 Task: Create a due date automation trigger when advanced on, on the monday of the week before a card is due add fields with all custom fields completed at 11:00 AM.
Action: Mouse moved to (1232, 369)
Screenshot: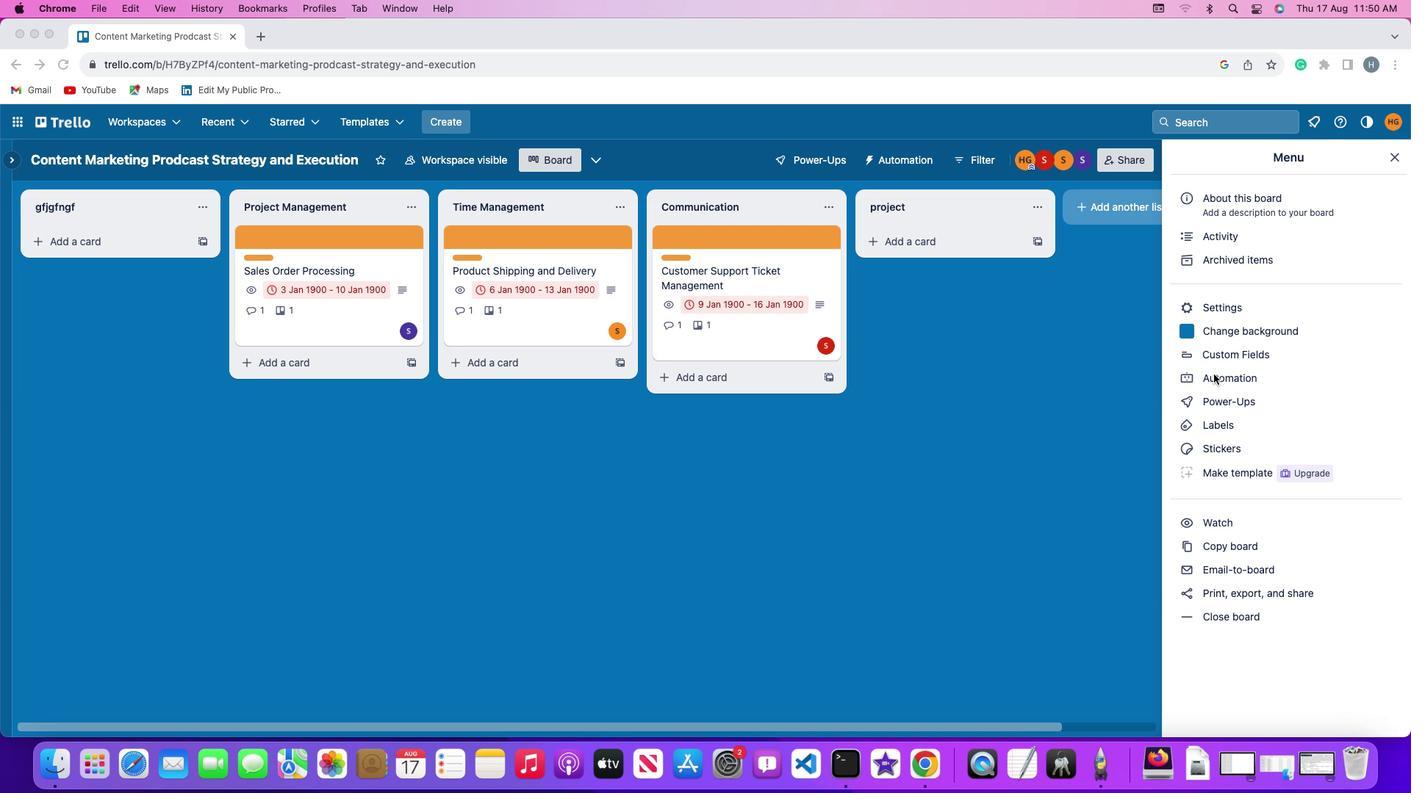 
Action: Mouse pressed left at (1232, 369)
Screenshot: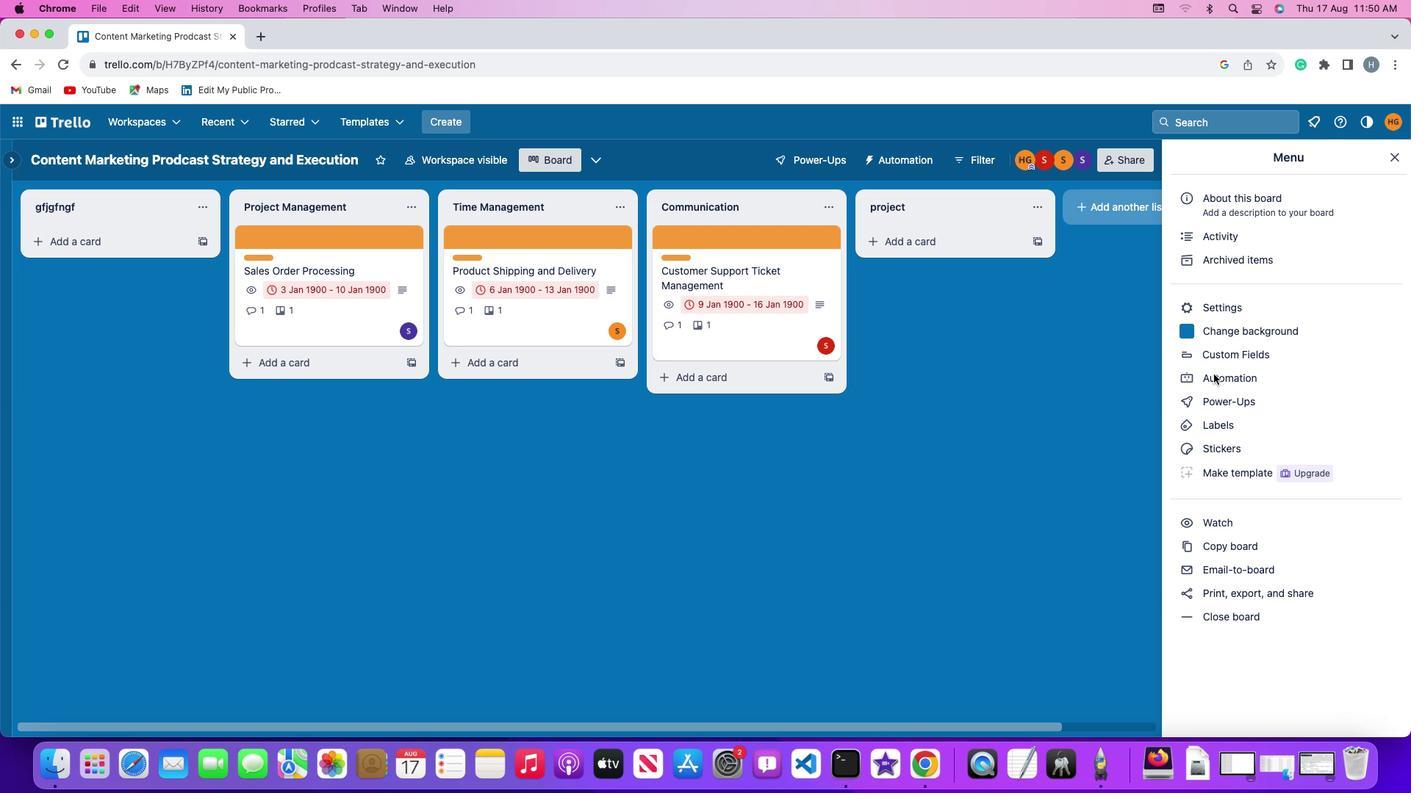 
Action: Mouse pressed left at (1232, 369)
Screenshot: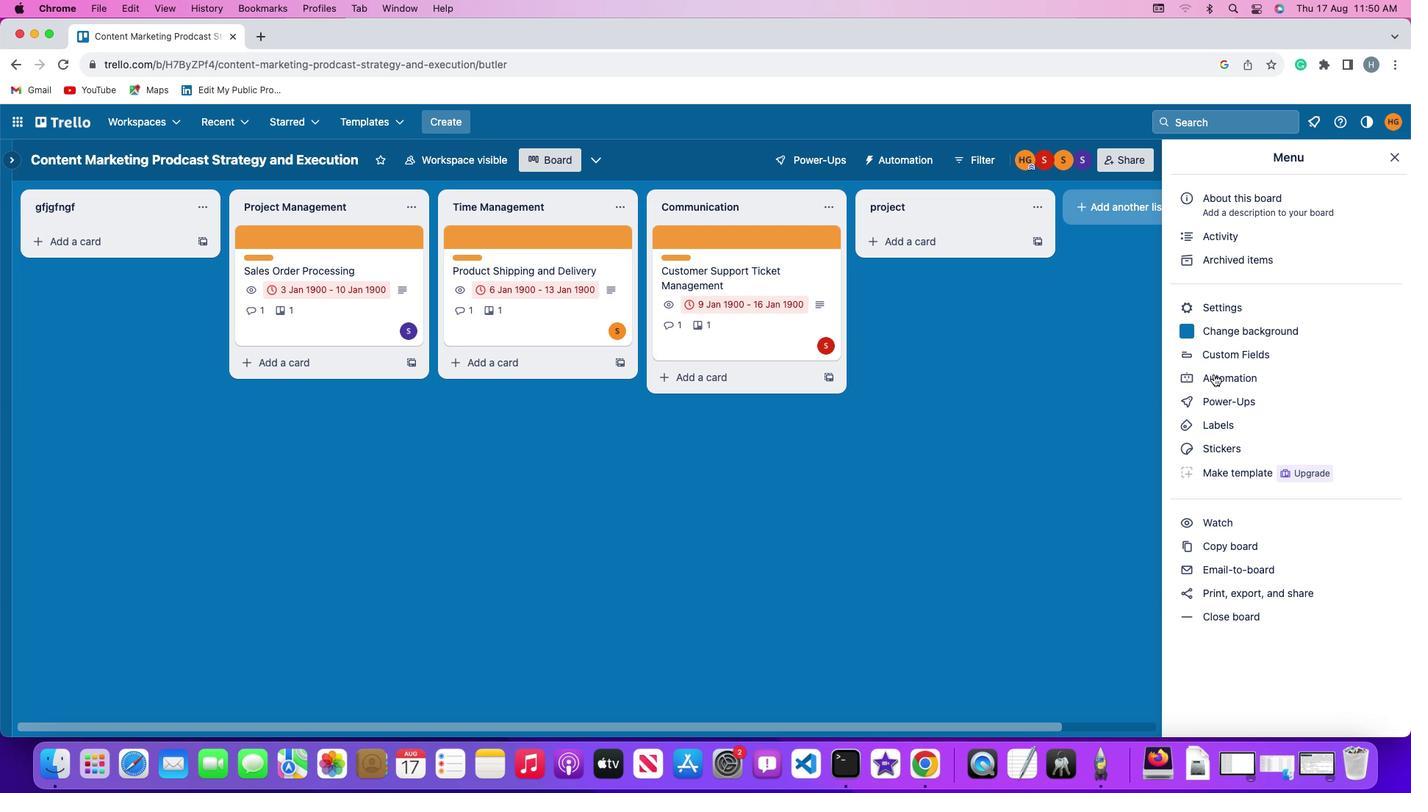 
Action: Mouse moved to (66, 344)
Screenshot: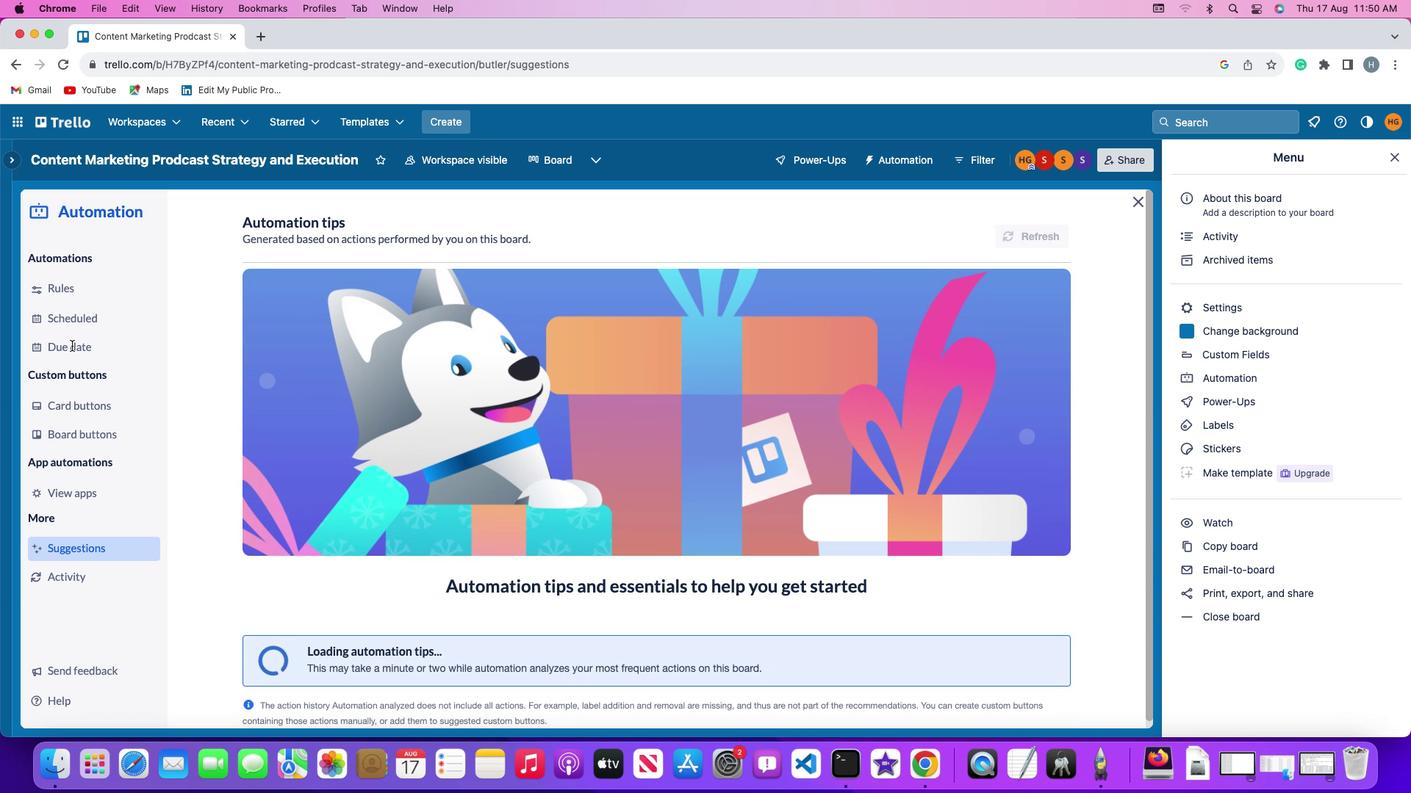 
Action: Mouse pressed left at (66, 344)
Screenshot: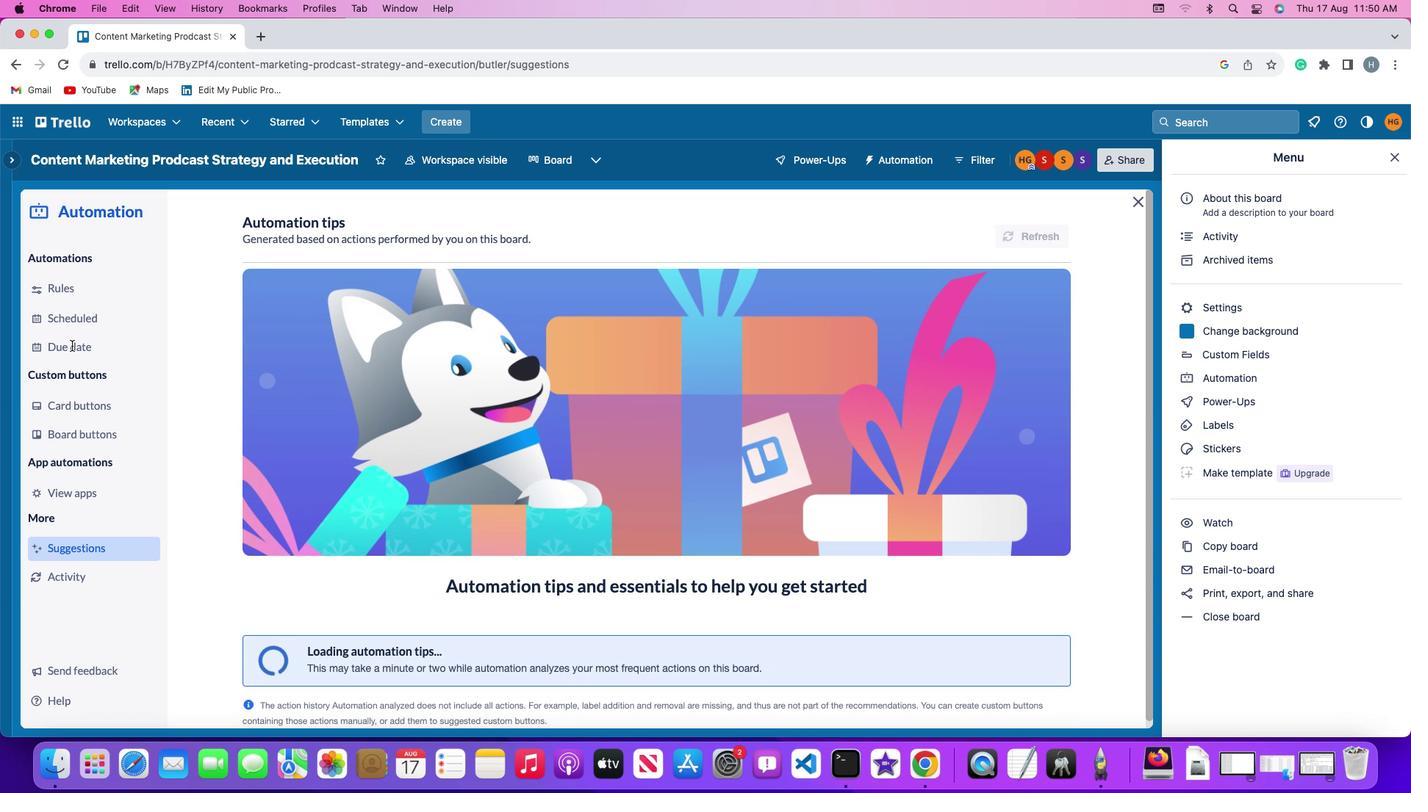 
Action: Mouse moved to (986, 238)
Screenshot: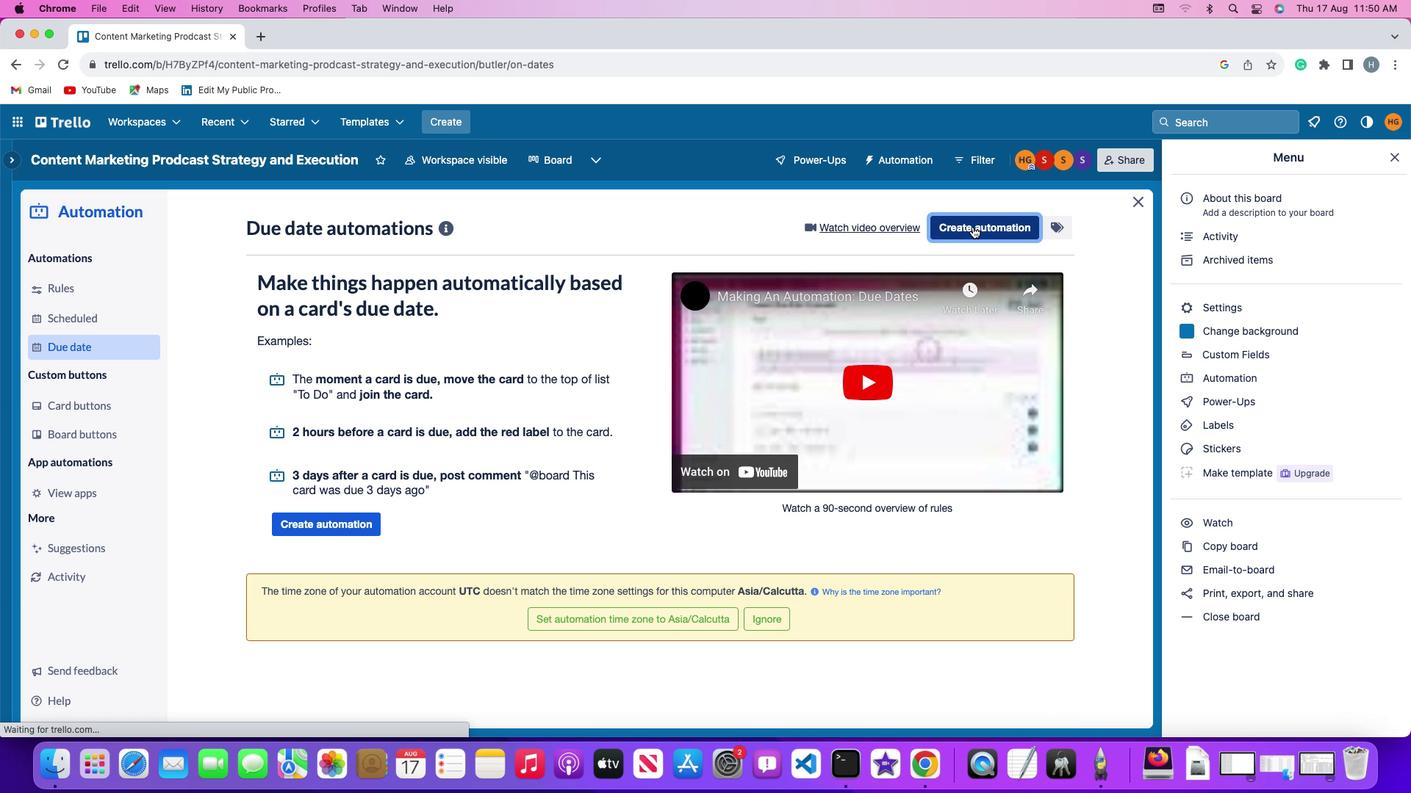 
Action: Mouse pressed left at (986, 238)
Screenshot: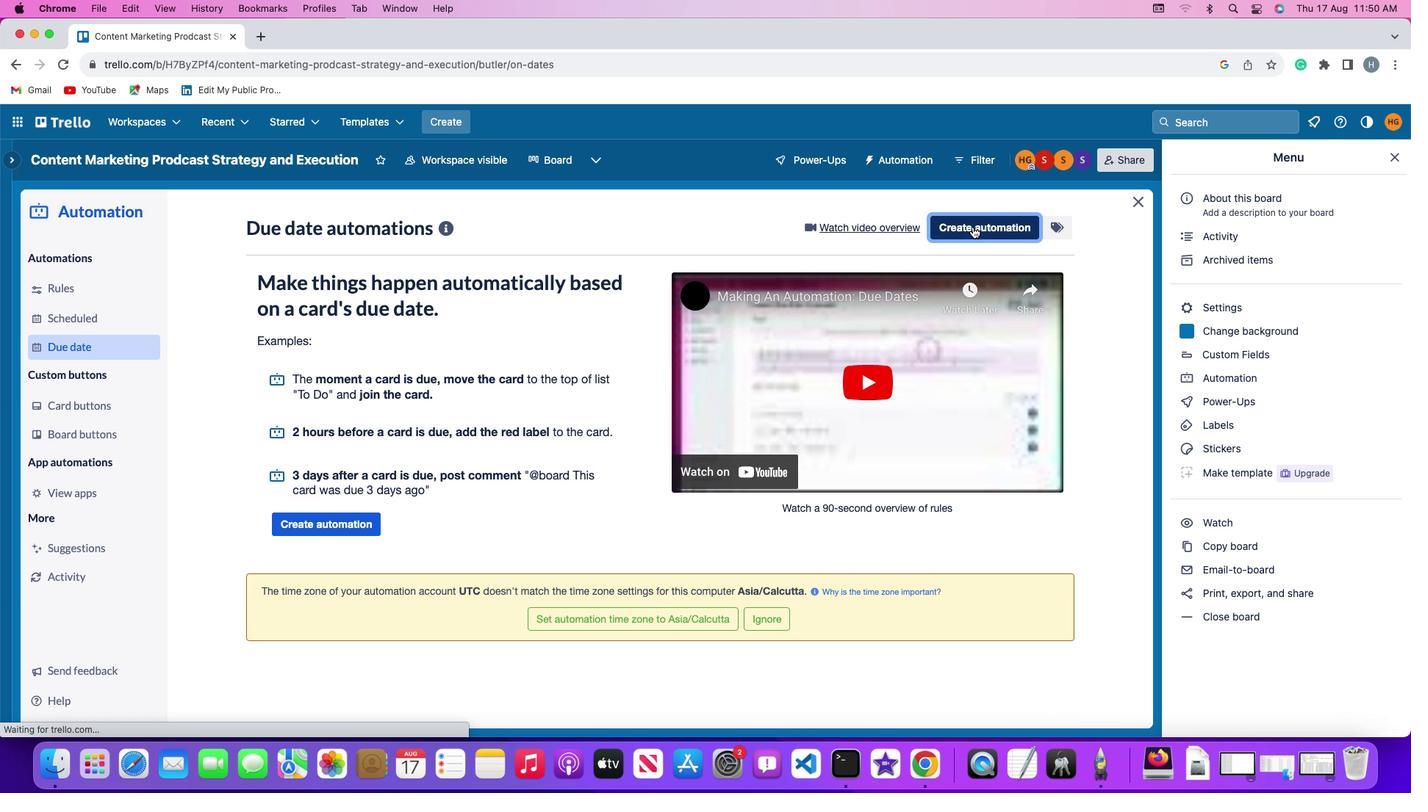
Action: Mouse moved to (273, 361)
Screenshot: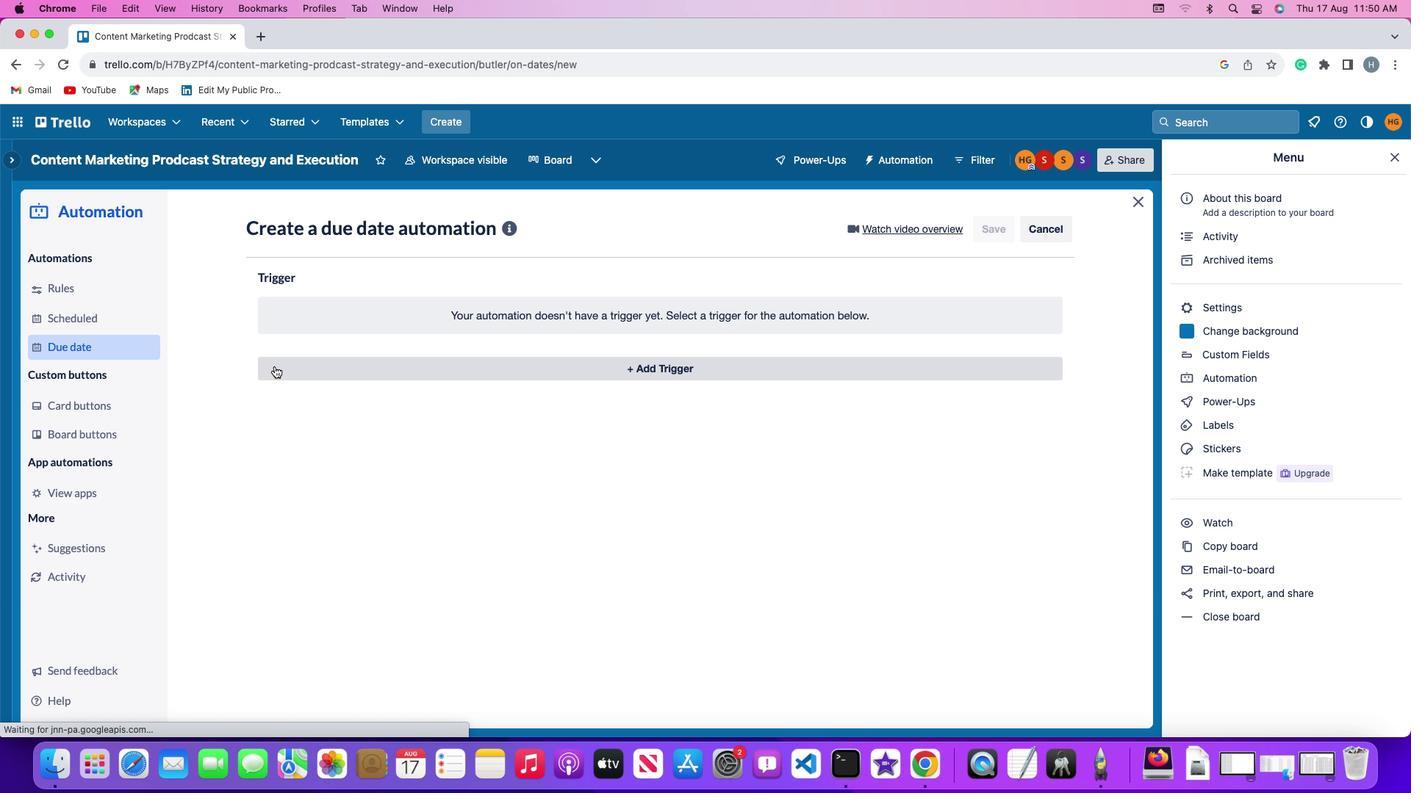 
Action: Mouse pressed left at (273, 361)
Screenshot: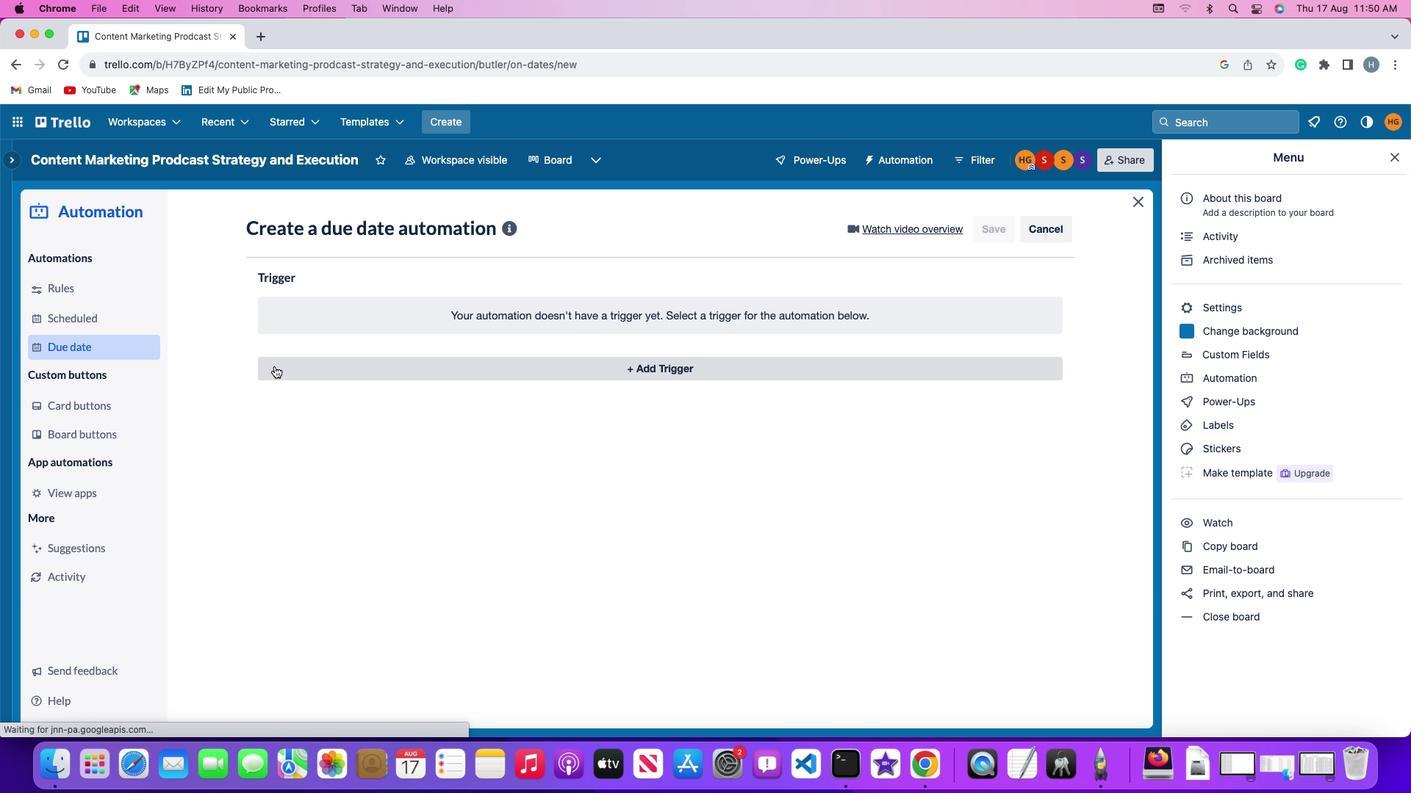 
Action: Mouse moved to (324, 607)
Screenshot: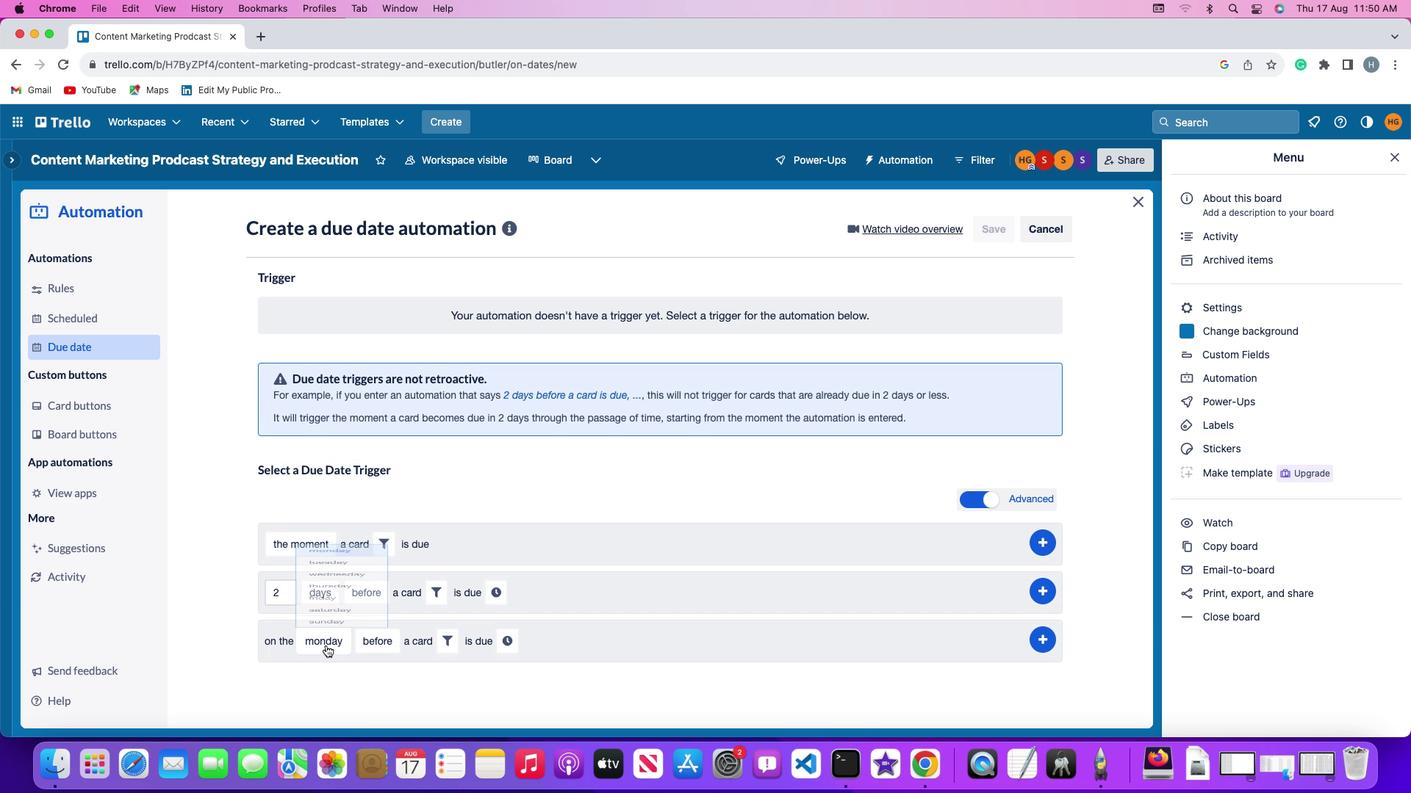 
Action: Mouse pressed left at (324, 607)
Screenshot: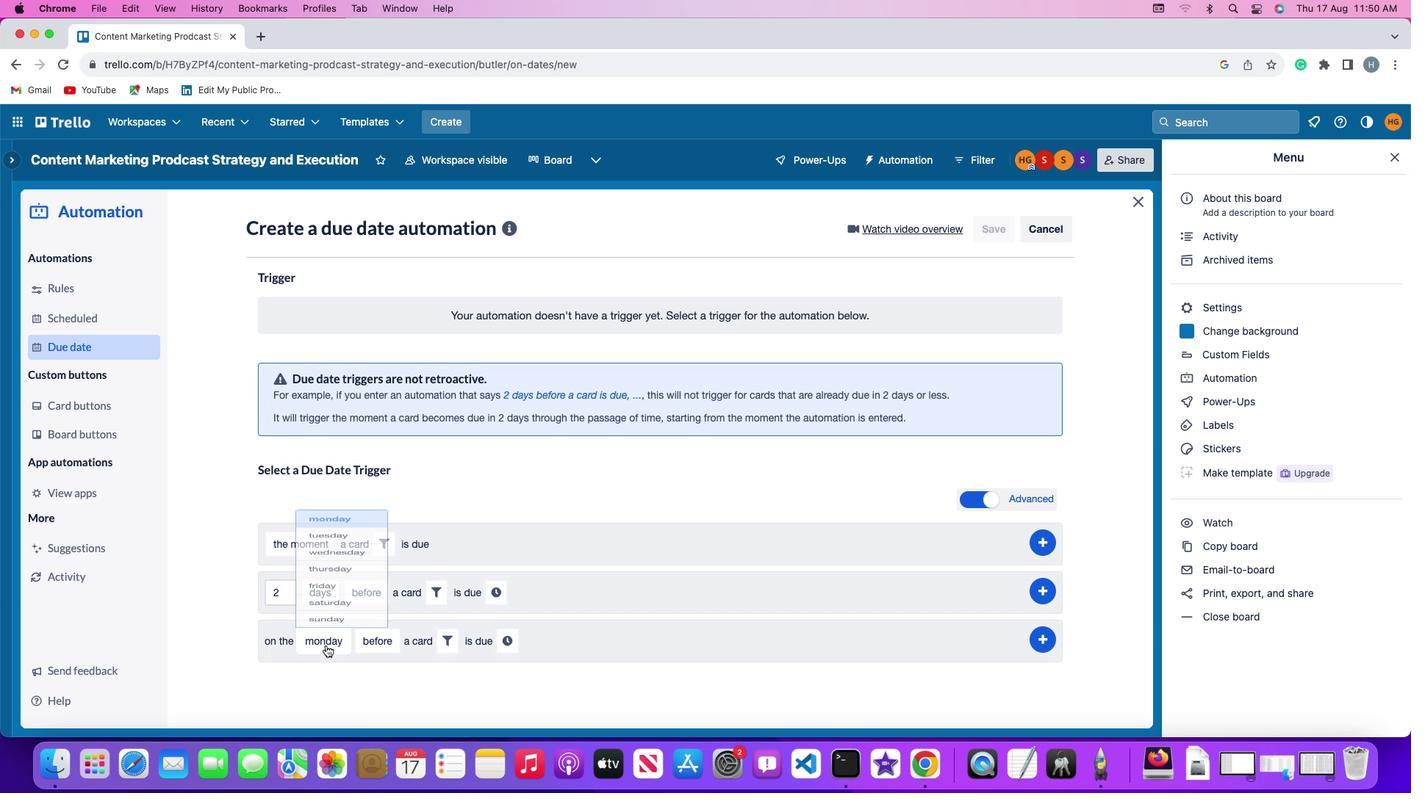 
Action: Mouse moved to (340, 422)
Screenshot: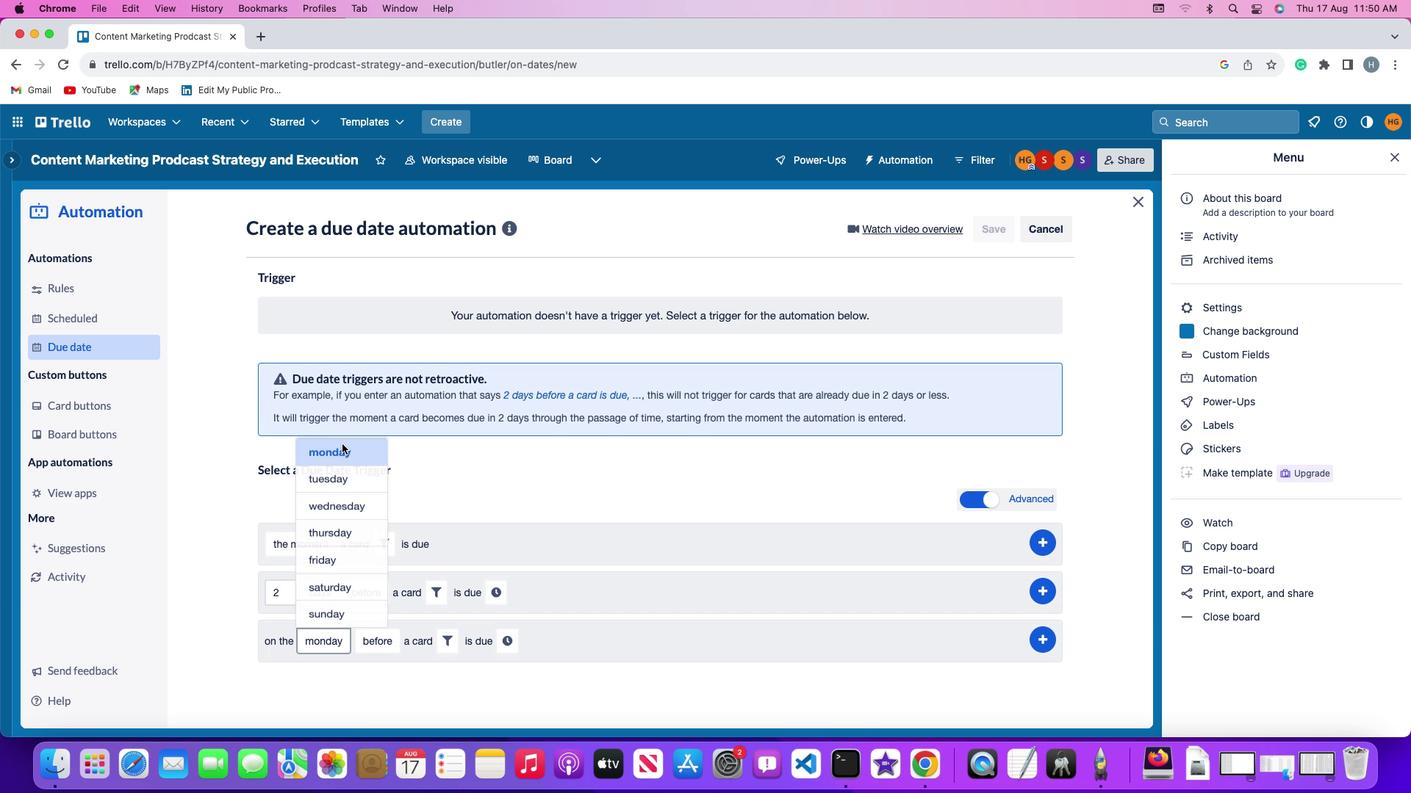 
Action: Mouse pressed left at (340, 422)
Screenshot: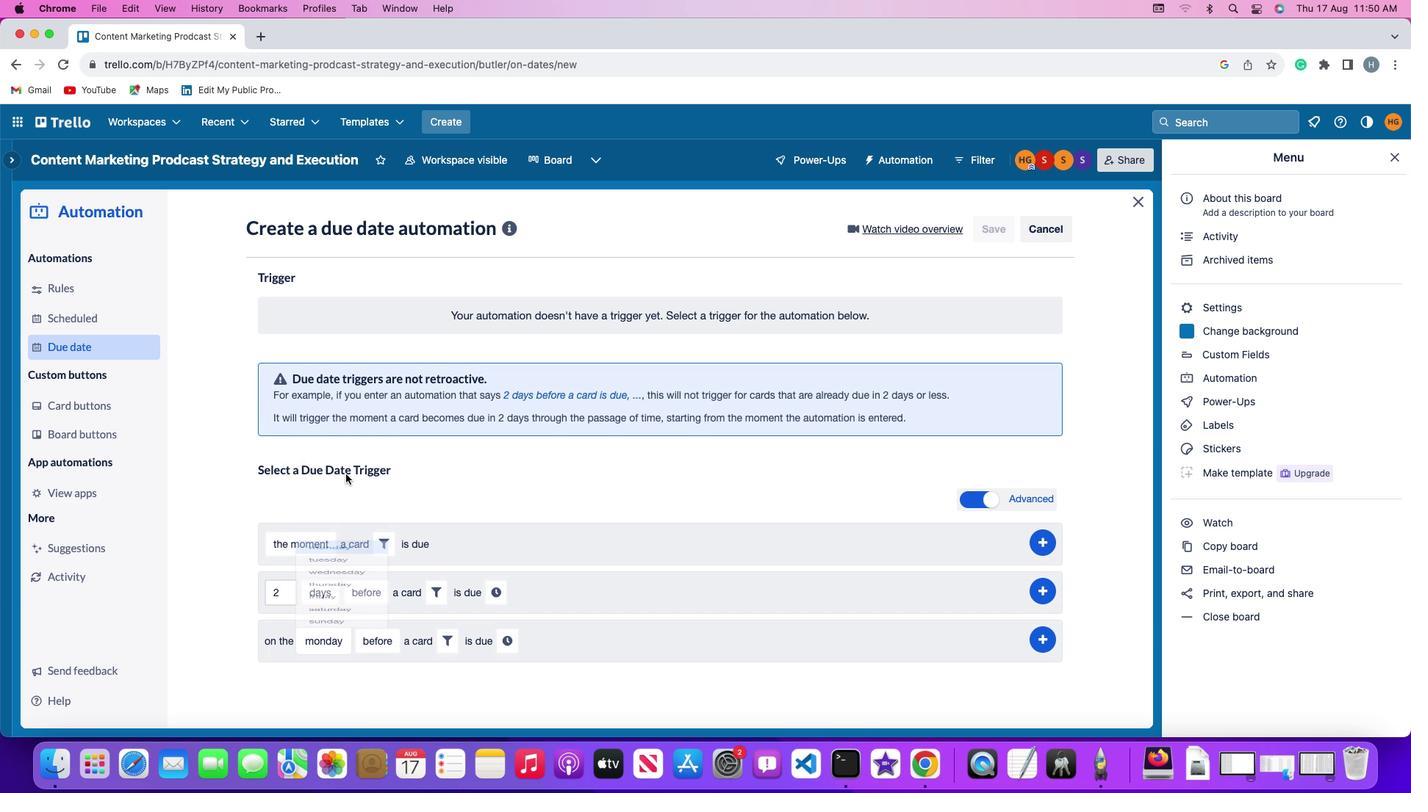 
Action: Mouse moved to (376, 594)
Screenshot: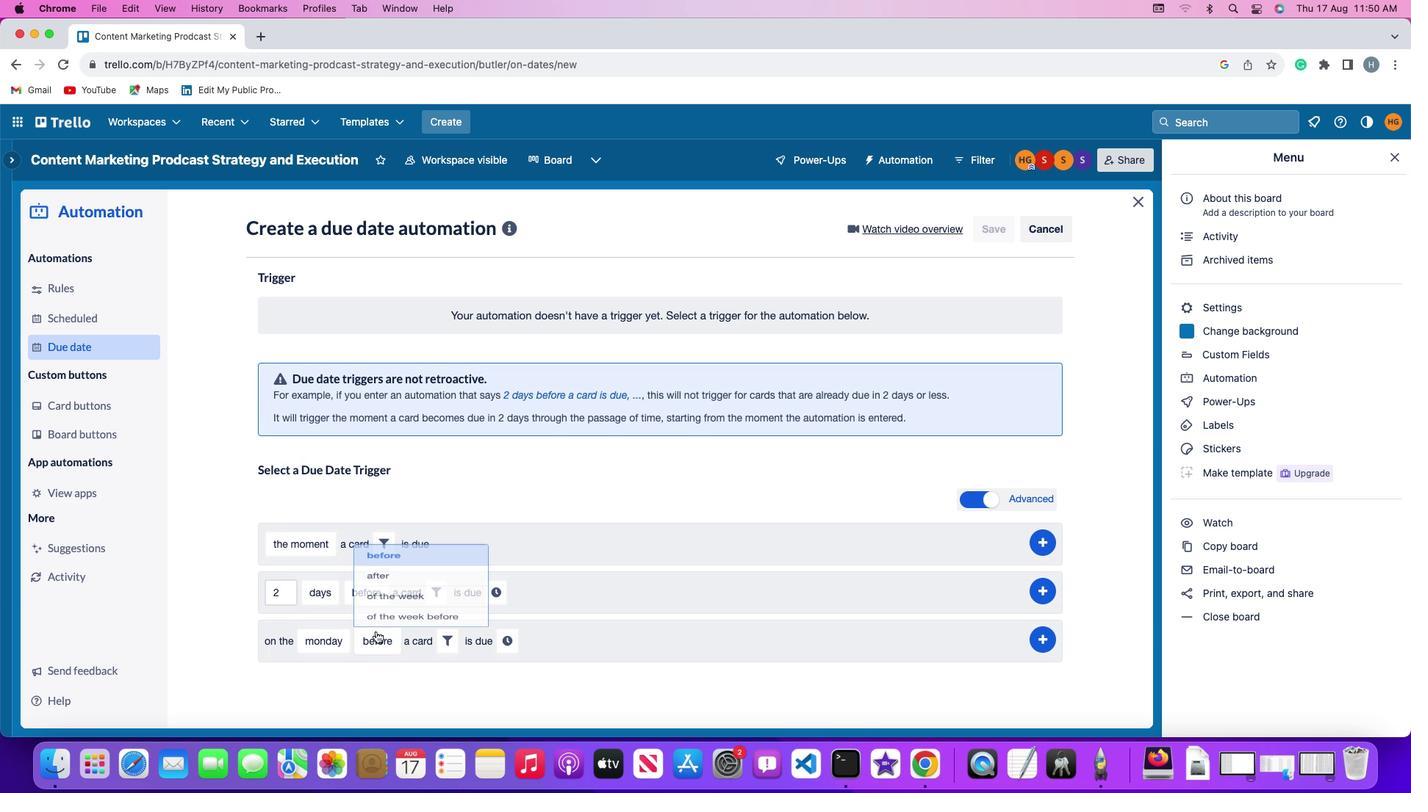 
Action: Mouse pressed left at (376, 594)
Screenshot: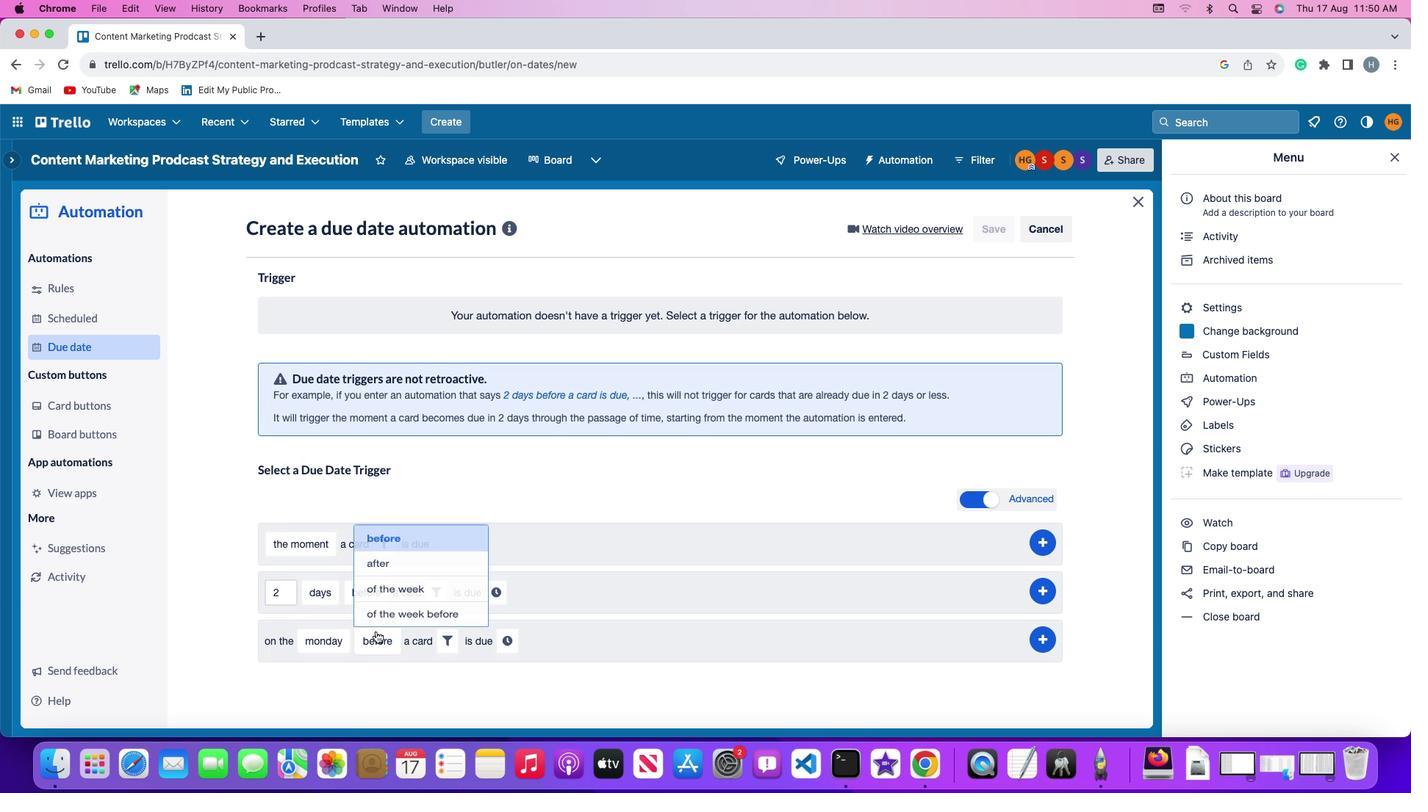 
Action: Mouse moved to (392, 577)
Screenshot: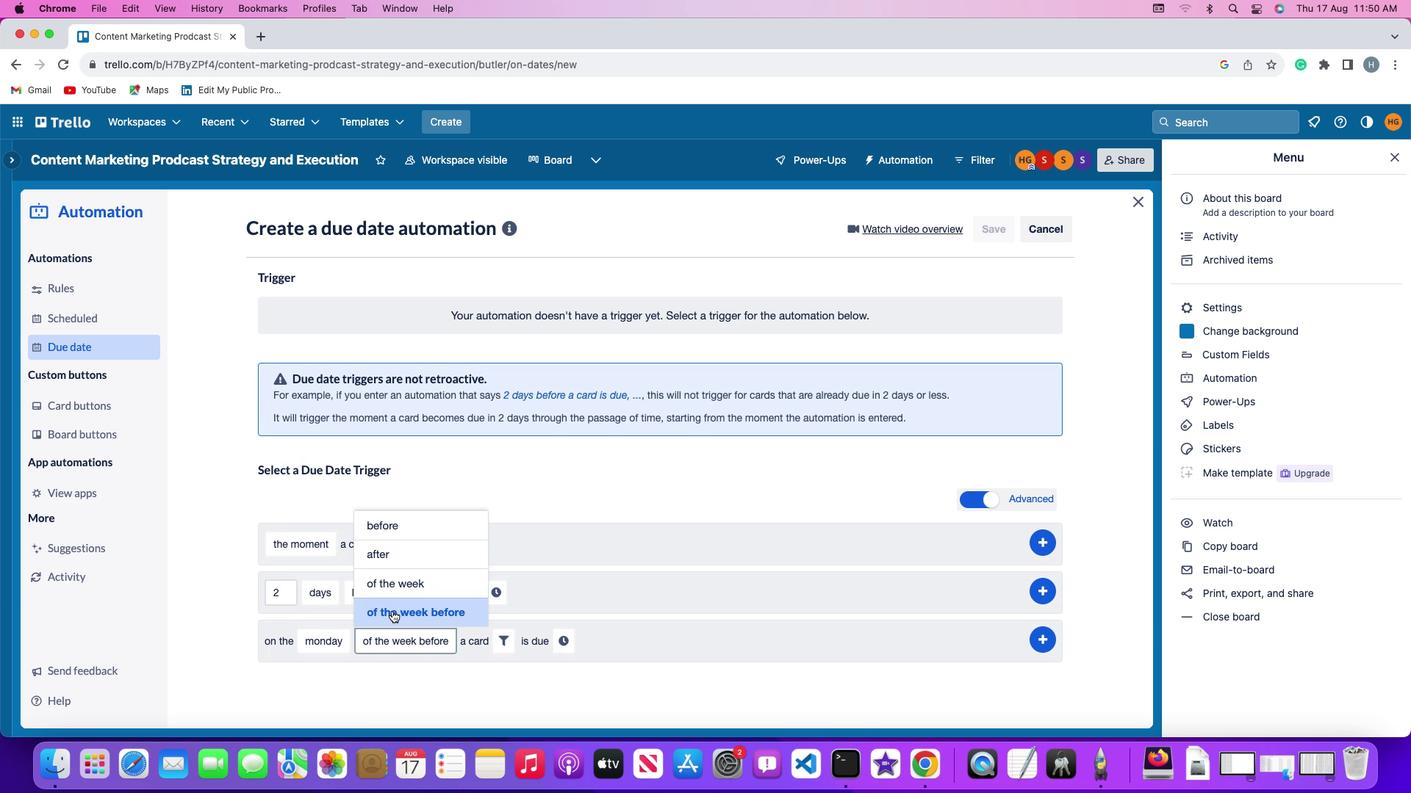 
Action: Mouse pressed left at (392, 577)
Screenshot: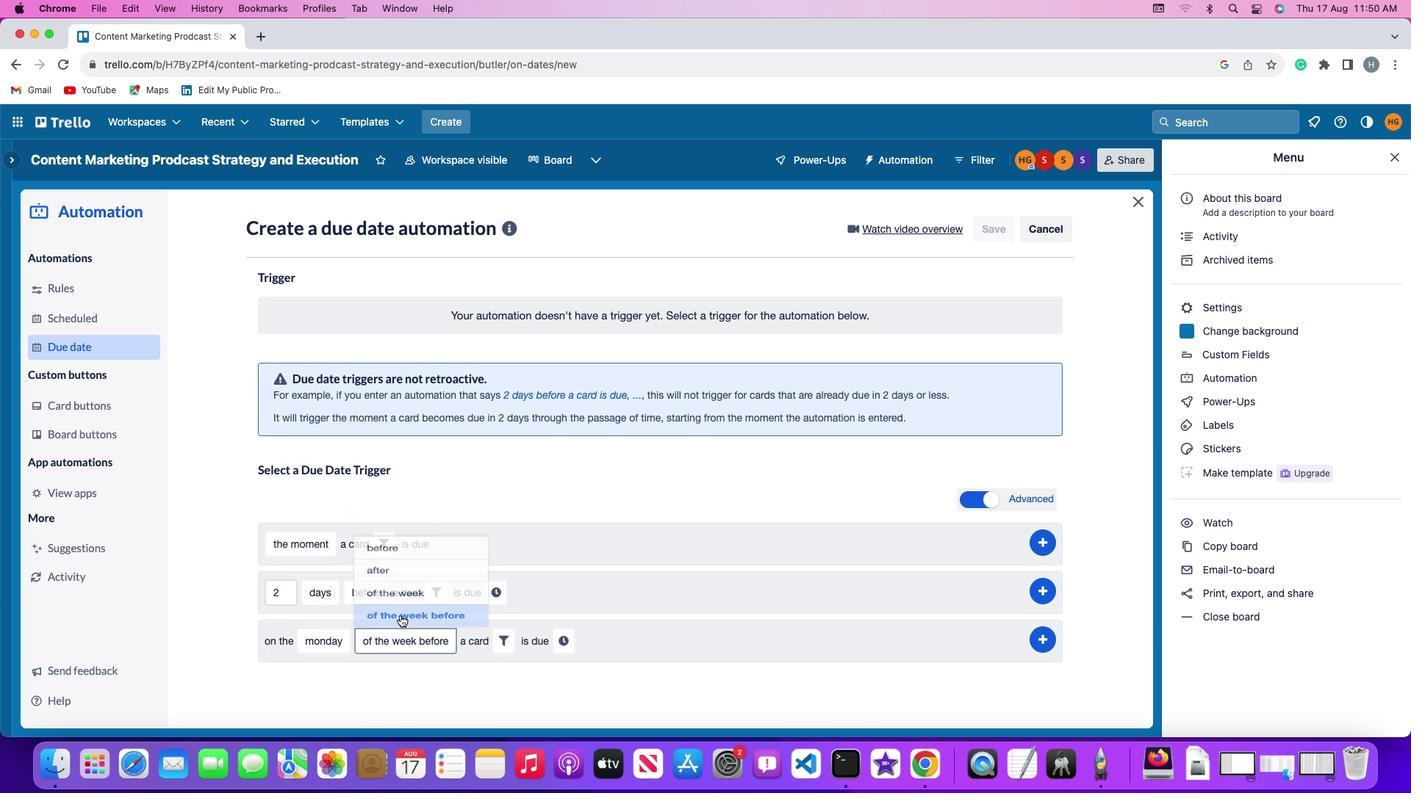 
Action: Mouse moved to (513, 599)
Screenshot: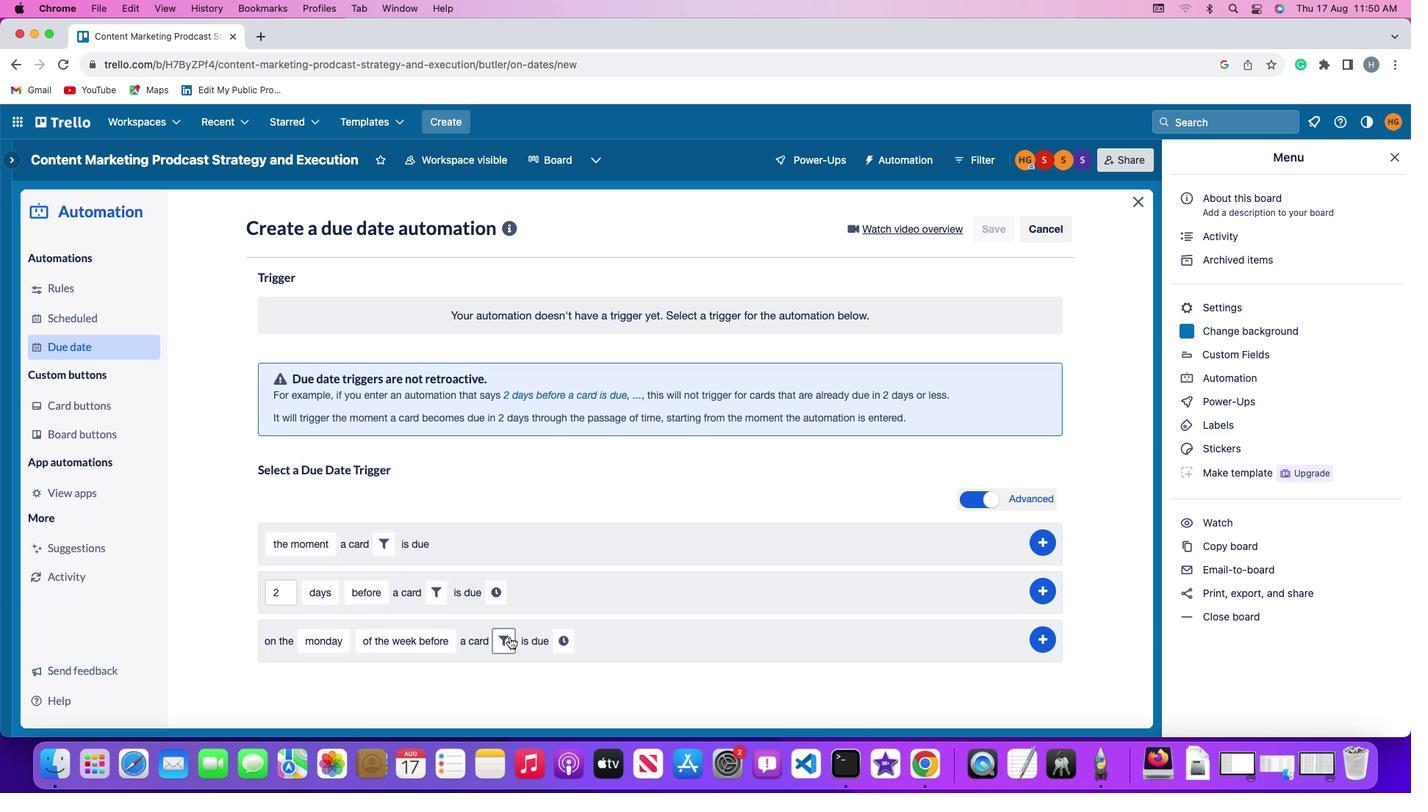 
Action: Mouse pressed left at (513, 599)
Screenshot: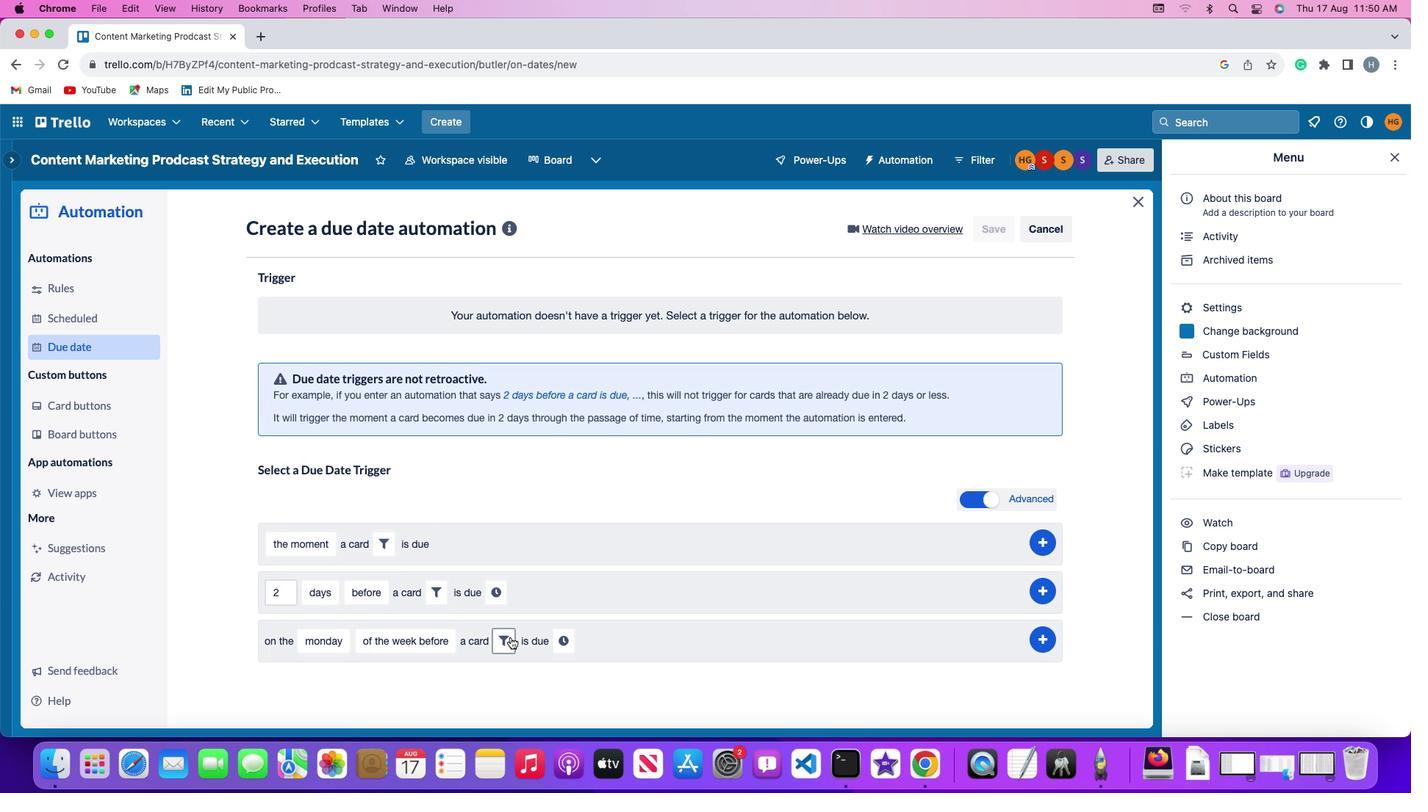
Action: Mouse moved to (748, 636)
Screenshot: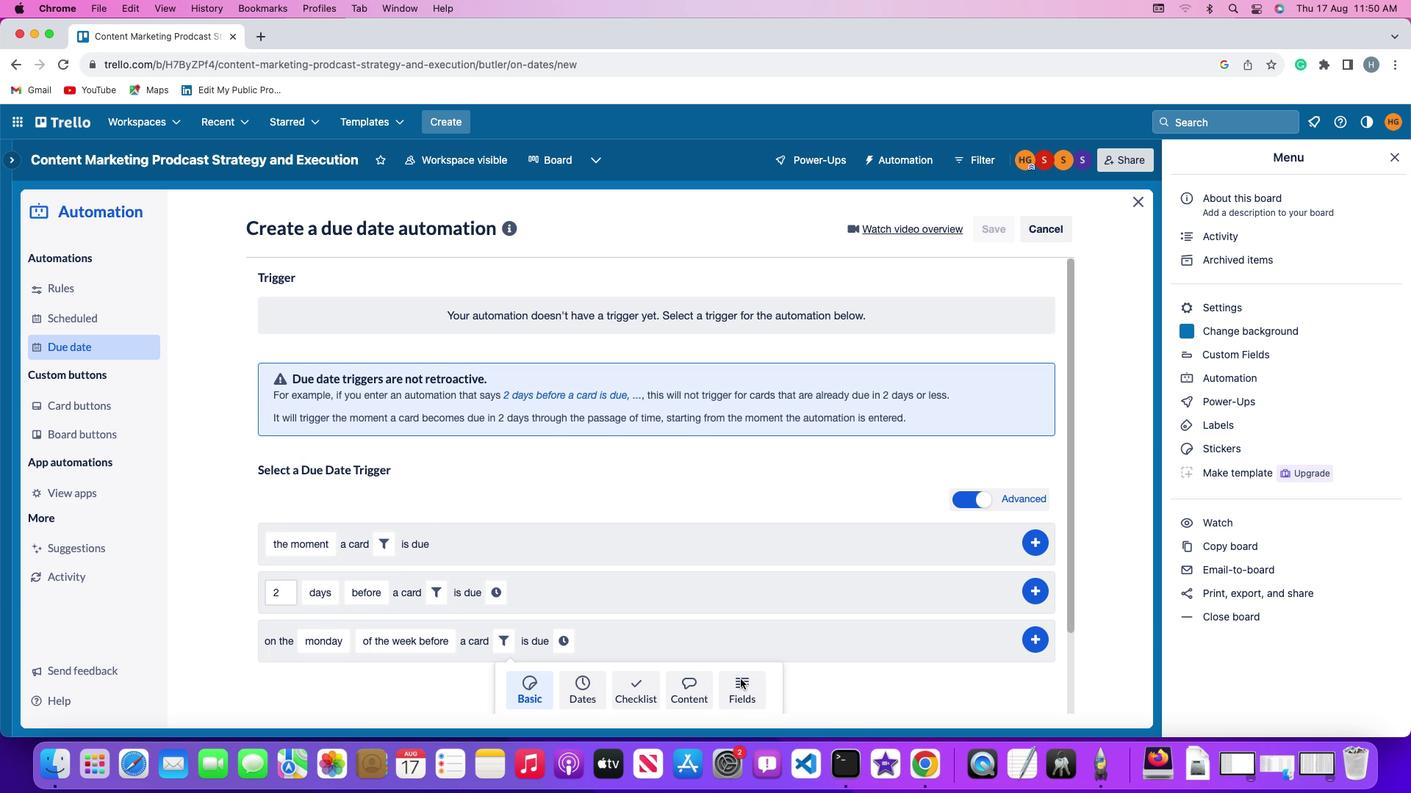 
Action: Mouse pressed left at (748, 636)
Screenshot: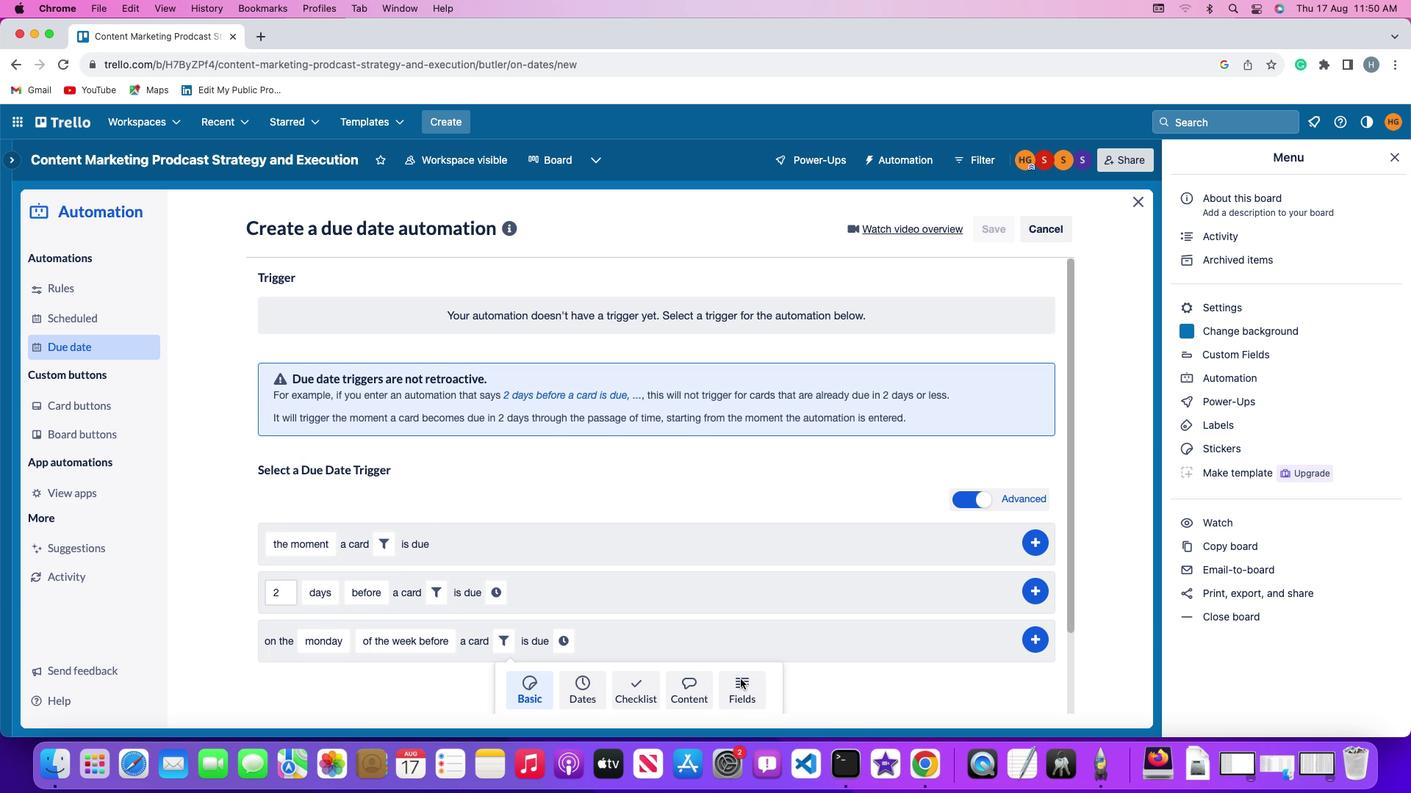 
Action: Mouse moved to (403, 628)
Screenshot: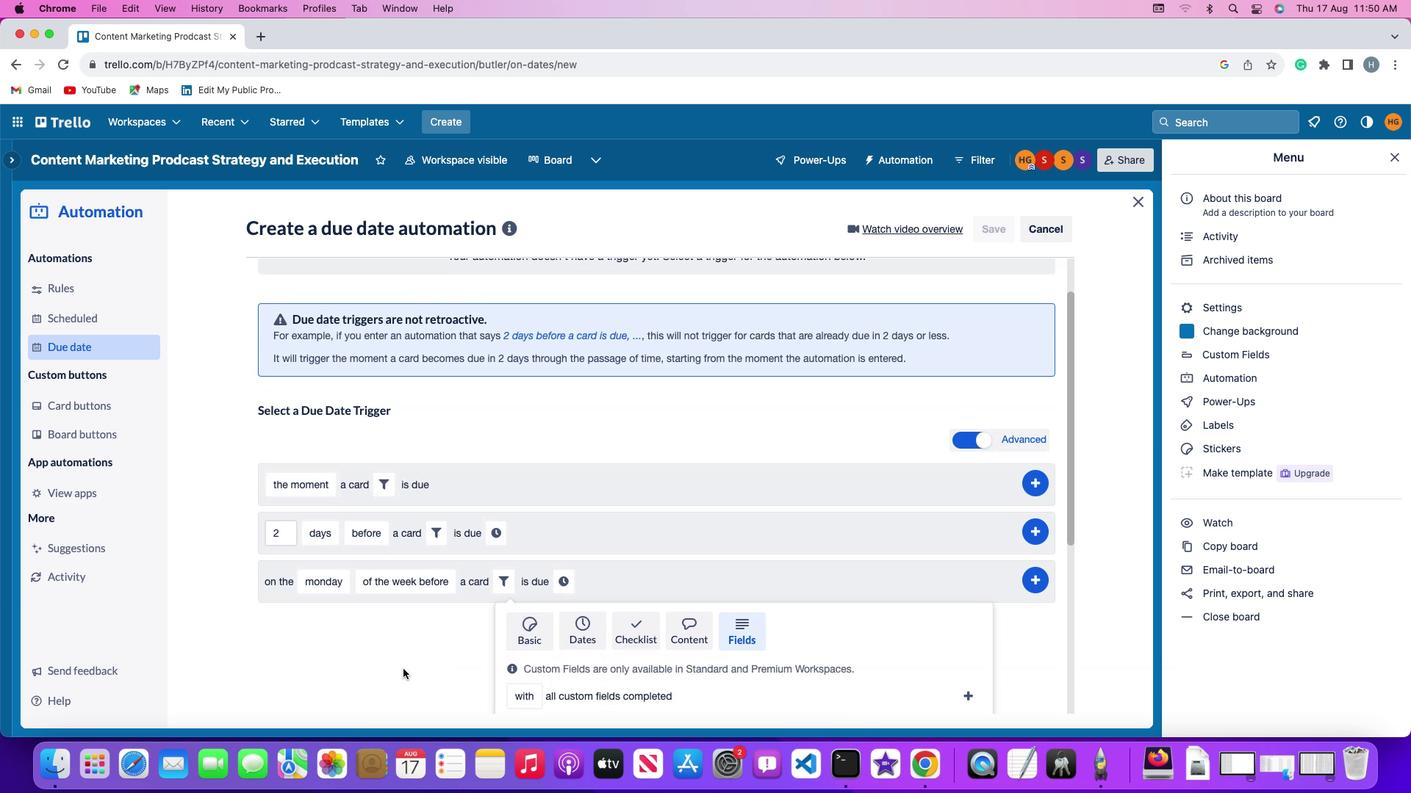 
Action: Mouse scrolled (403, 628) with delta (-6, 38)
Screenshot: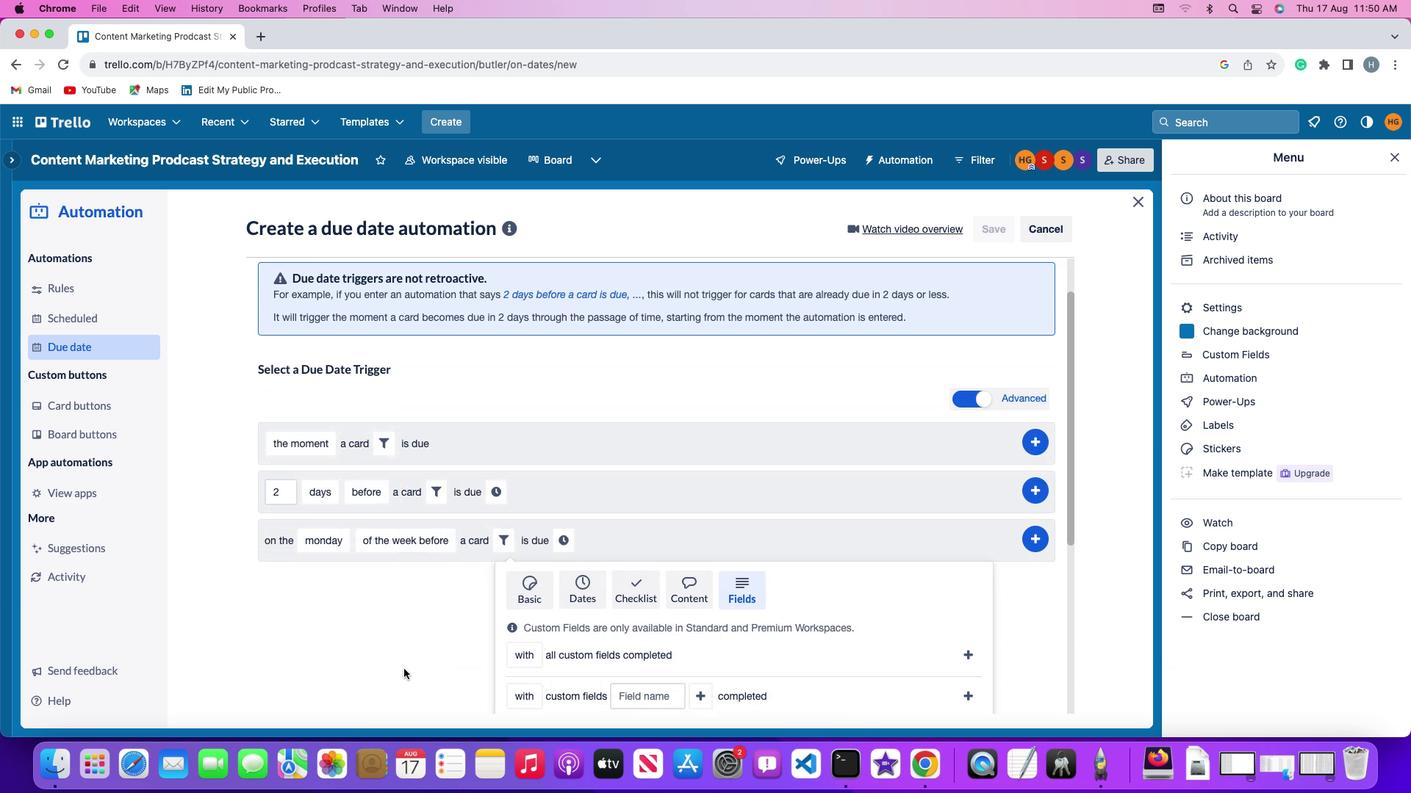 
Action: Mouse scrolled (403, 628) with delta (-6, 38)
Screenshot: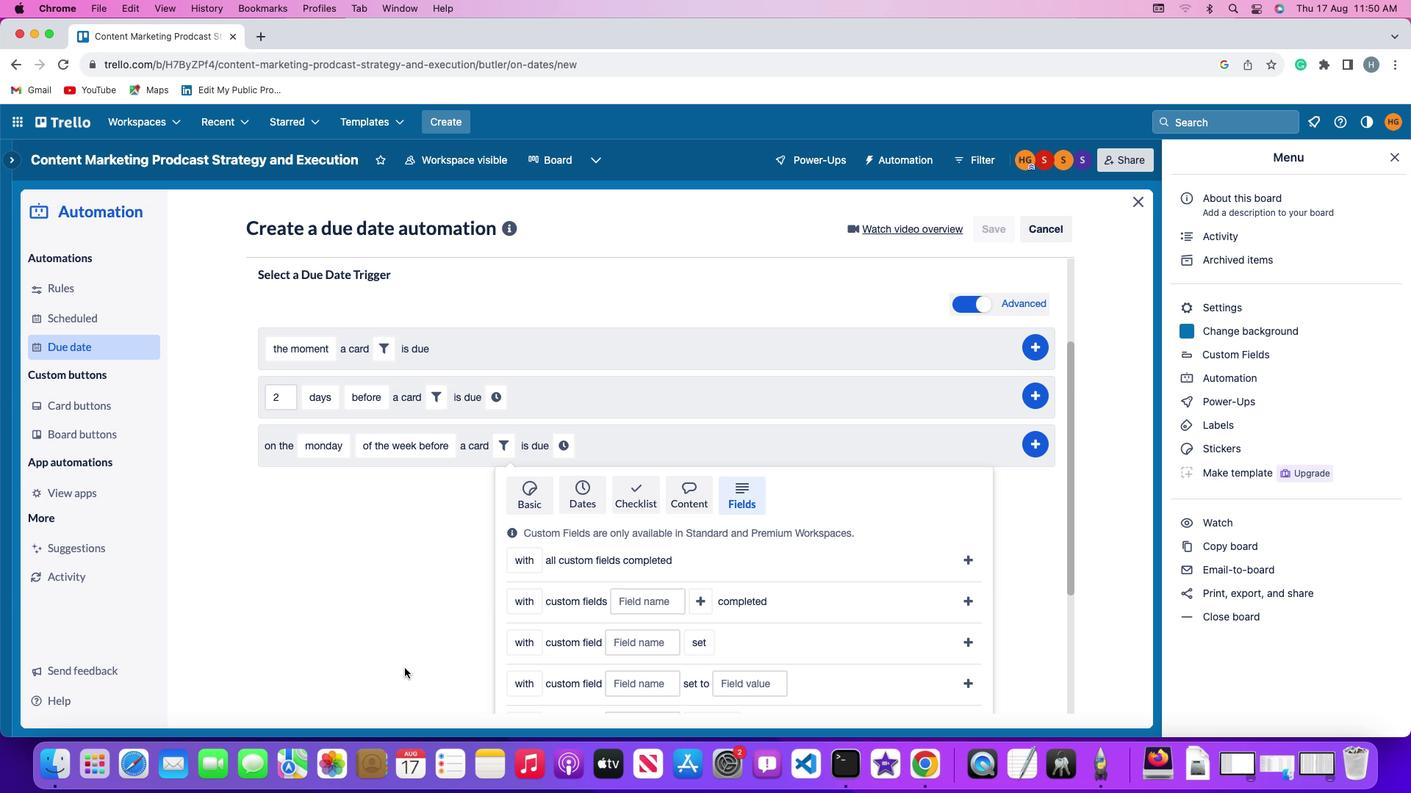 
Action: Mouse scrolled (403, 628) with delta (-6, 37)
Screenshot: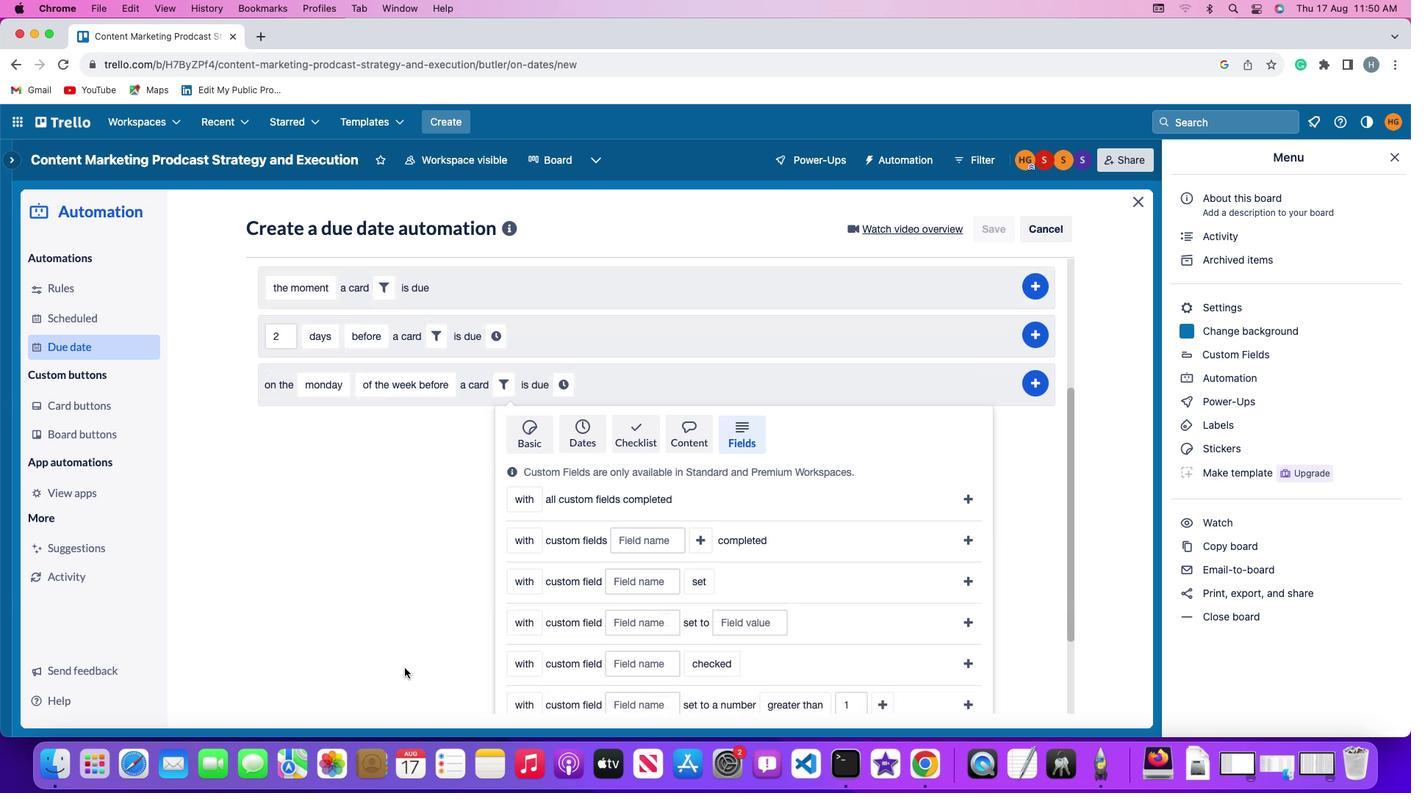 
Action: Mouse scrolled (403, 628) with delta (-6, 36)
Screenshot: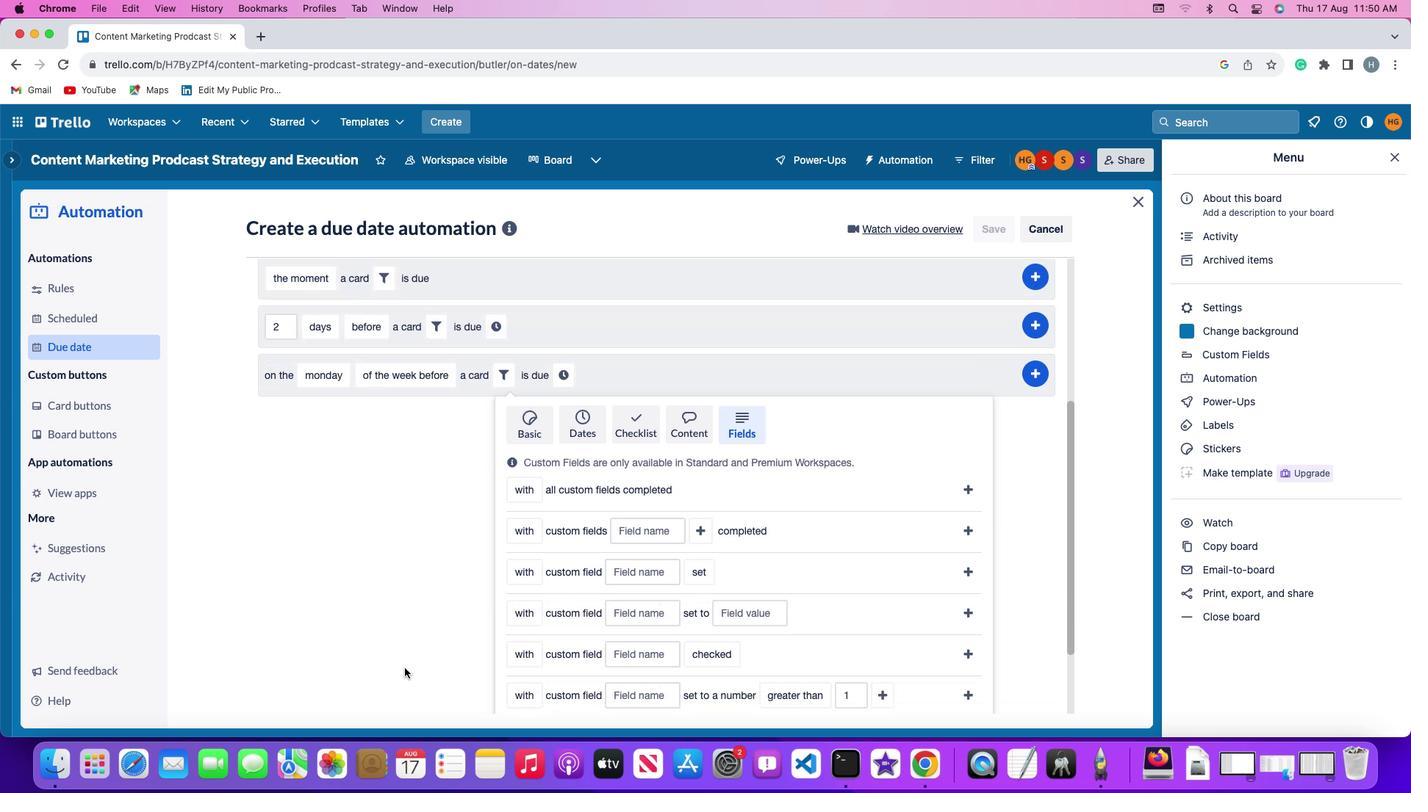 
Action: Mouse moved to (524, 465)
Screenshot: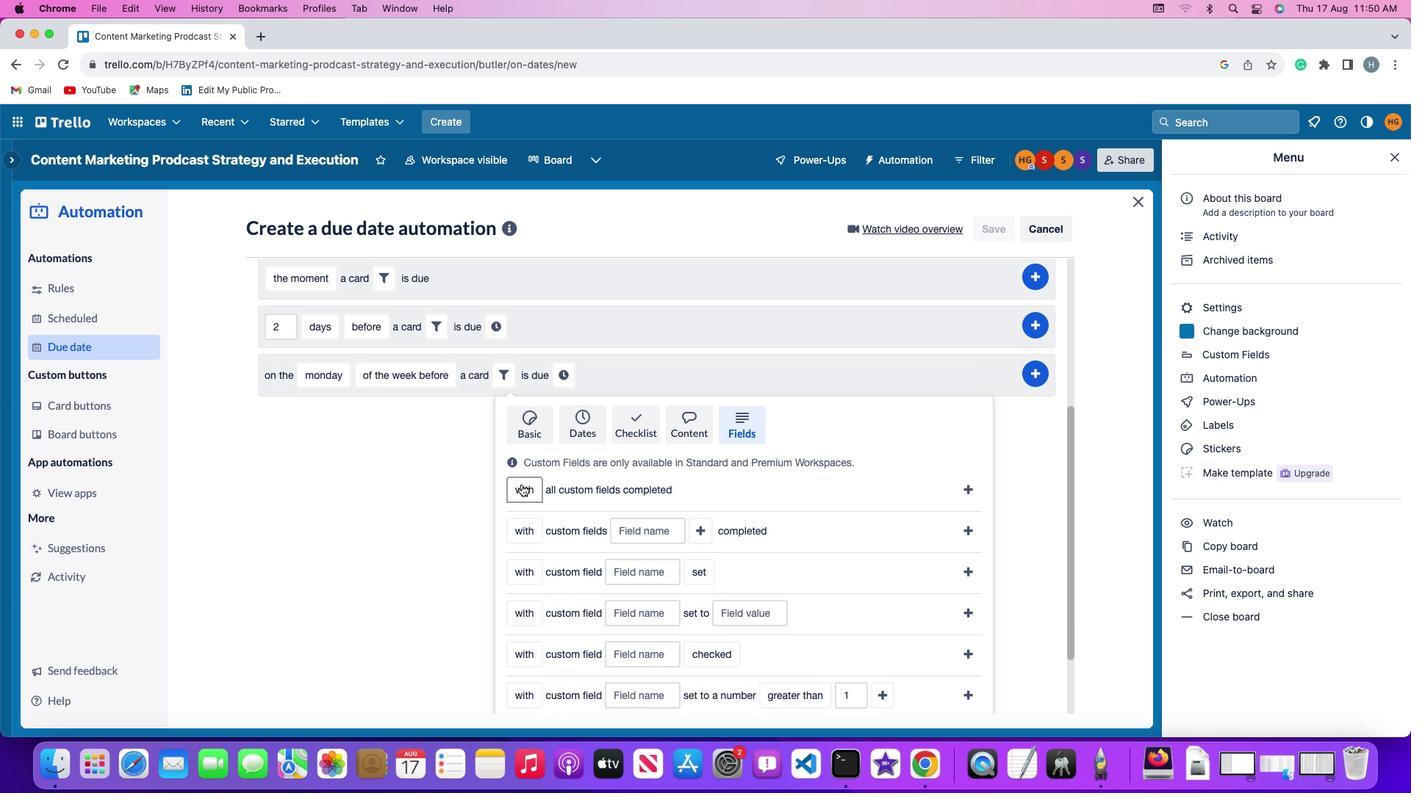 
Action: Mouse pressed left at (524, 465)
Screenshot: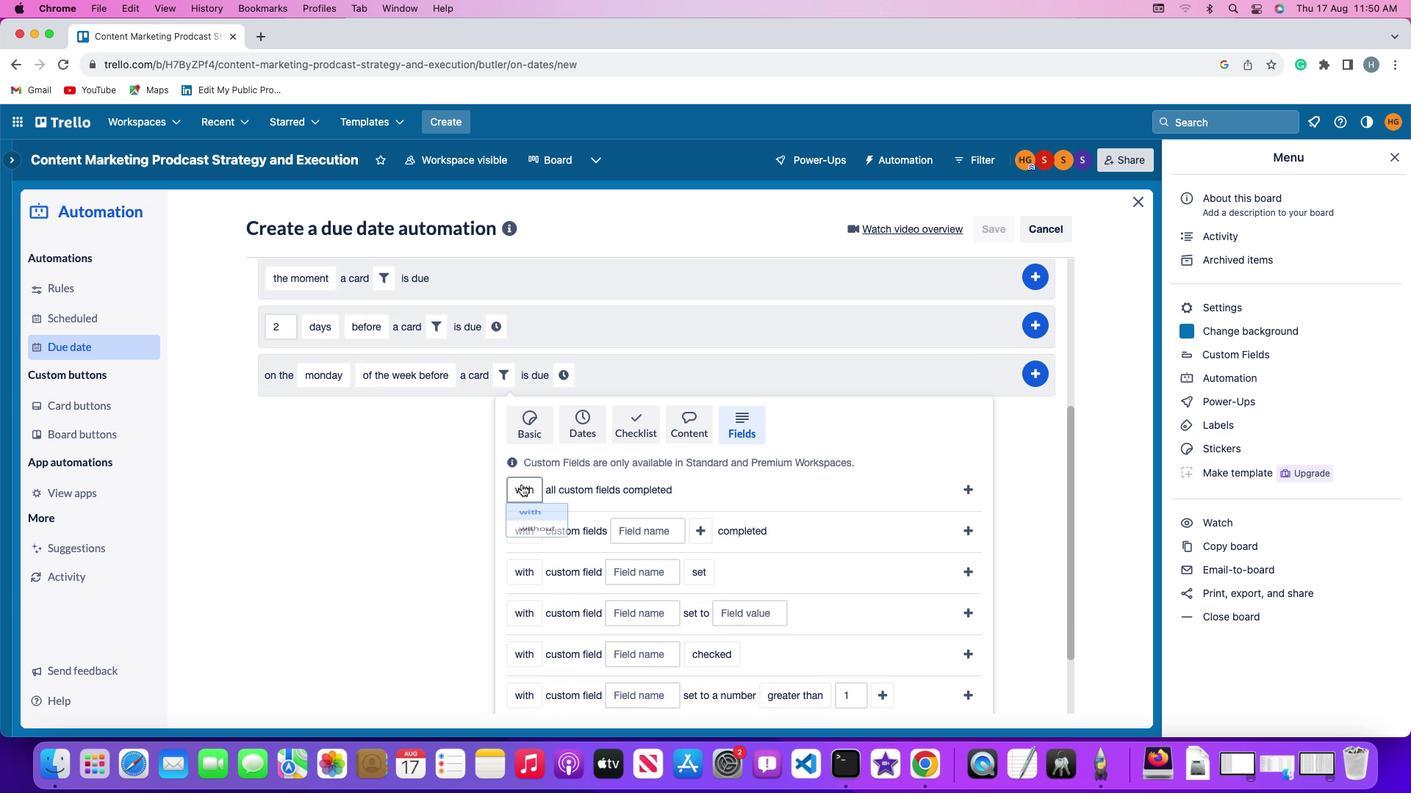 
Action: Mouse moved to (529, 494)
Screenshot: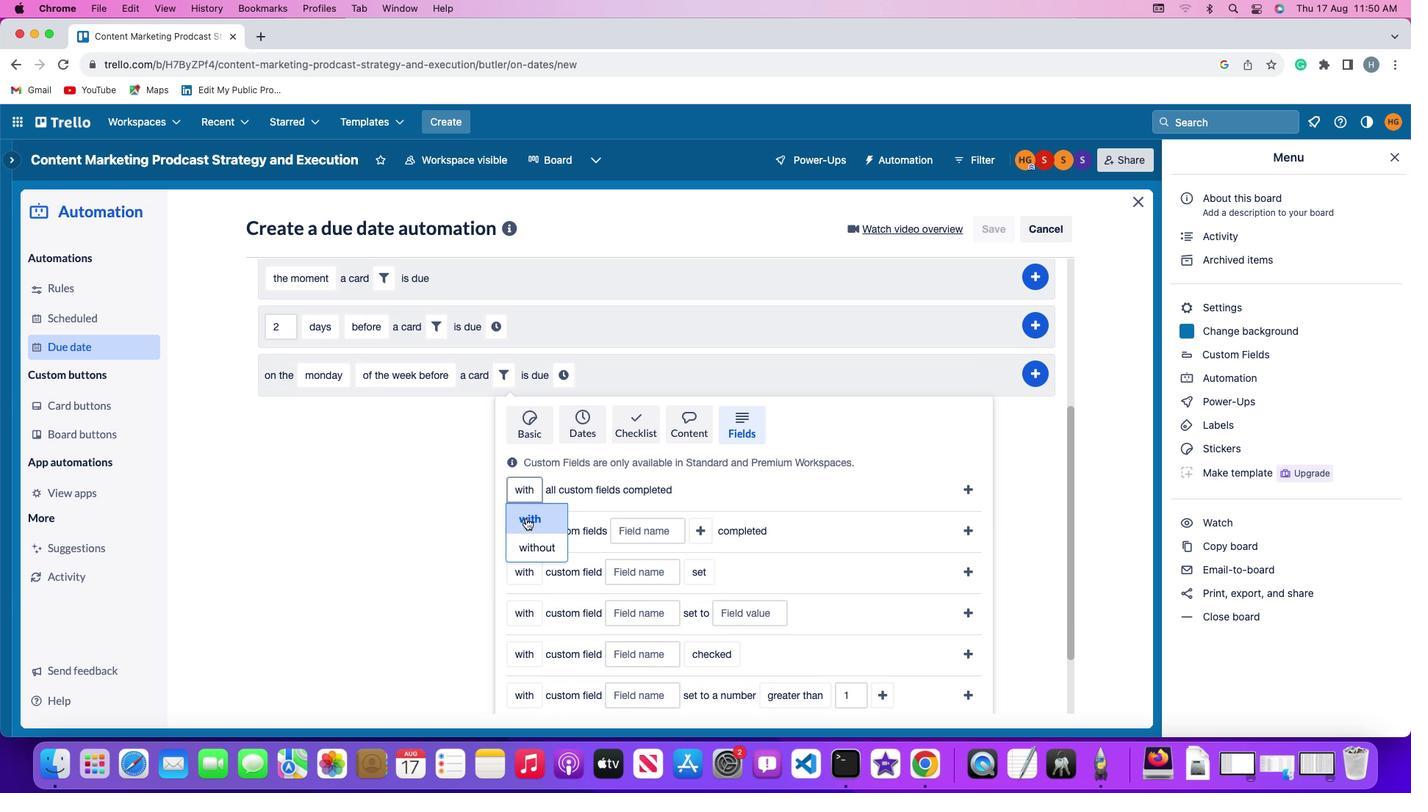 
Action: Mouse pressed left at (529, 494)
Screenshot: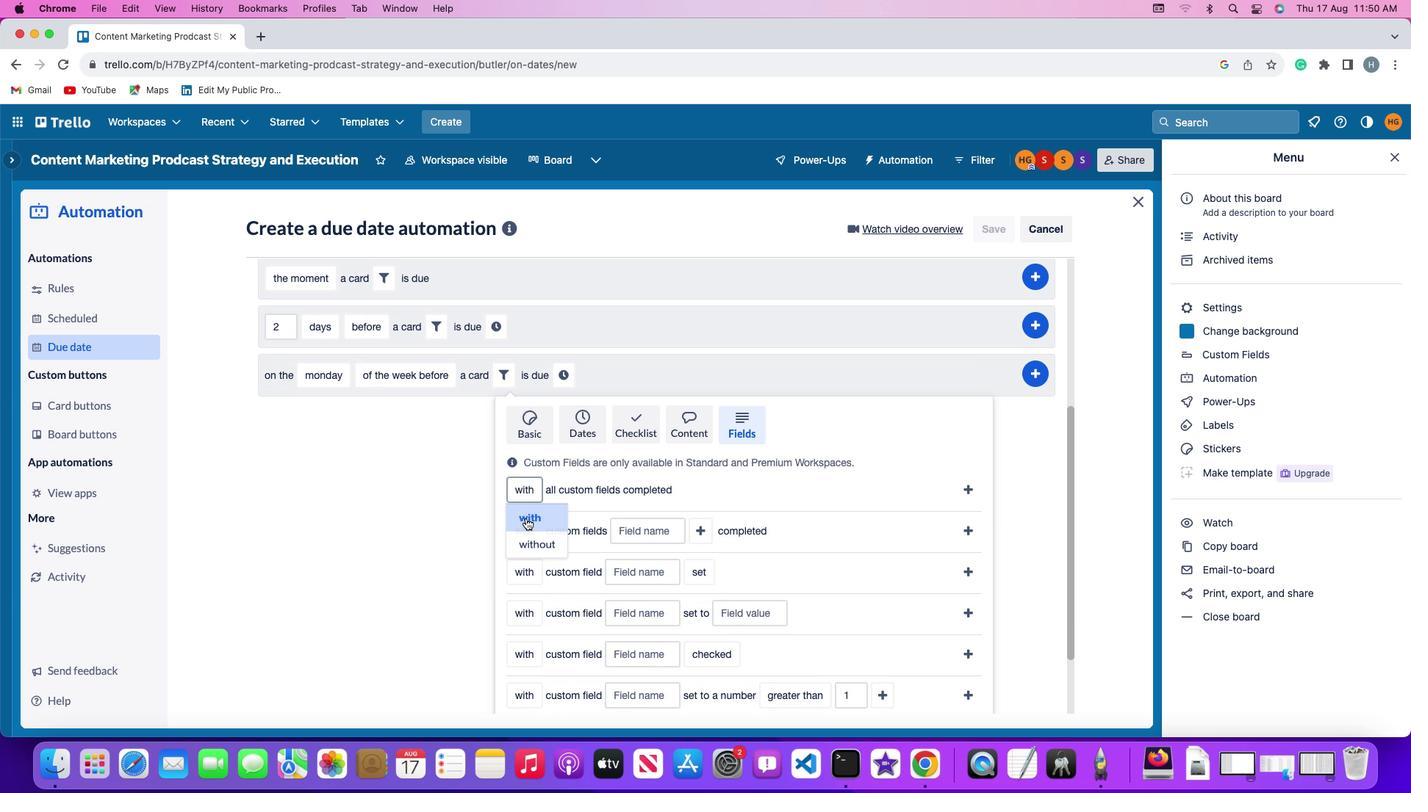 
Action: Mouse moved to (988, 466)
Screenshot: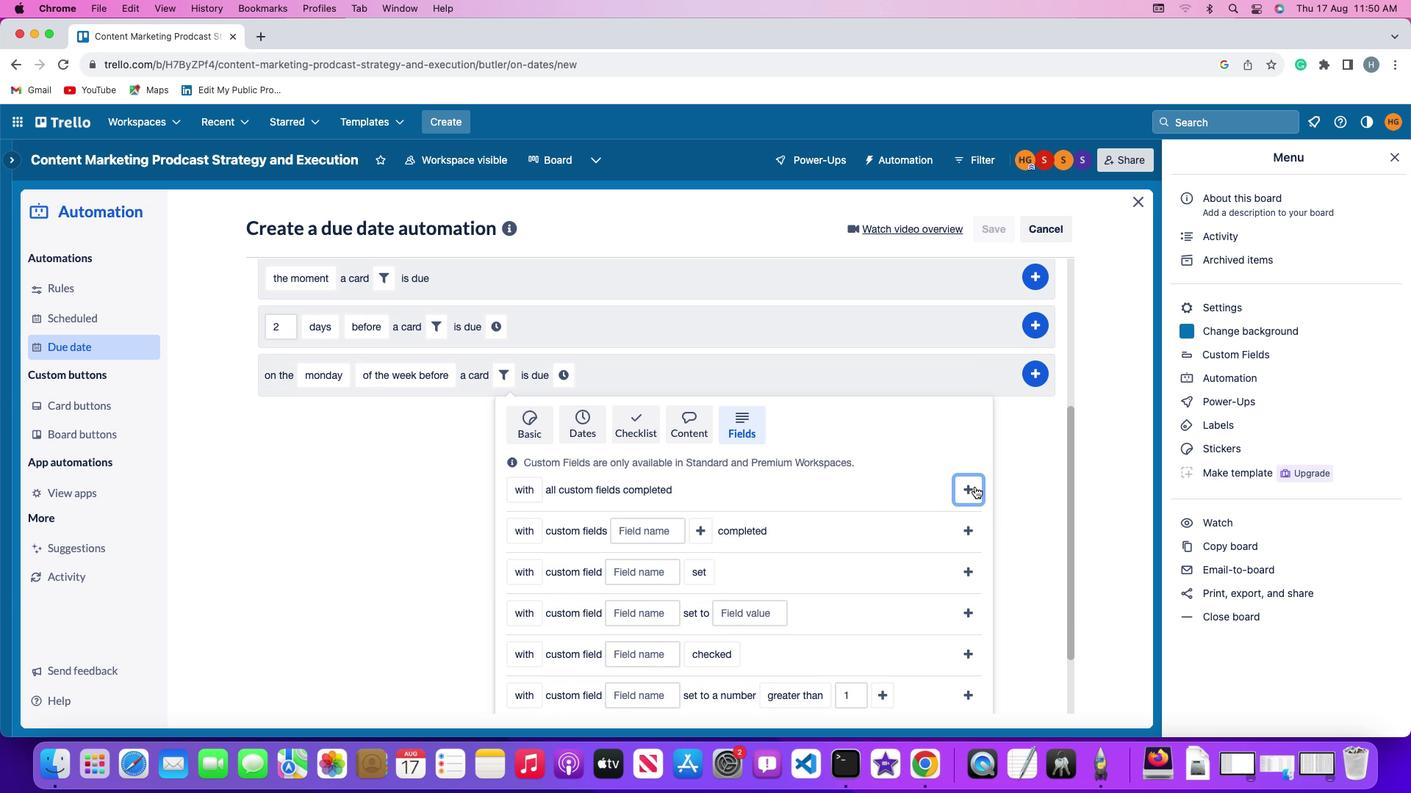 
Action: Mouse pressed left at (988, 466)
Screenshot: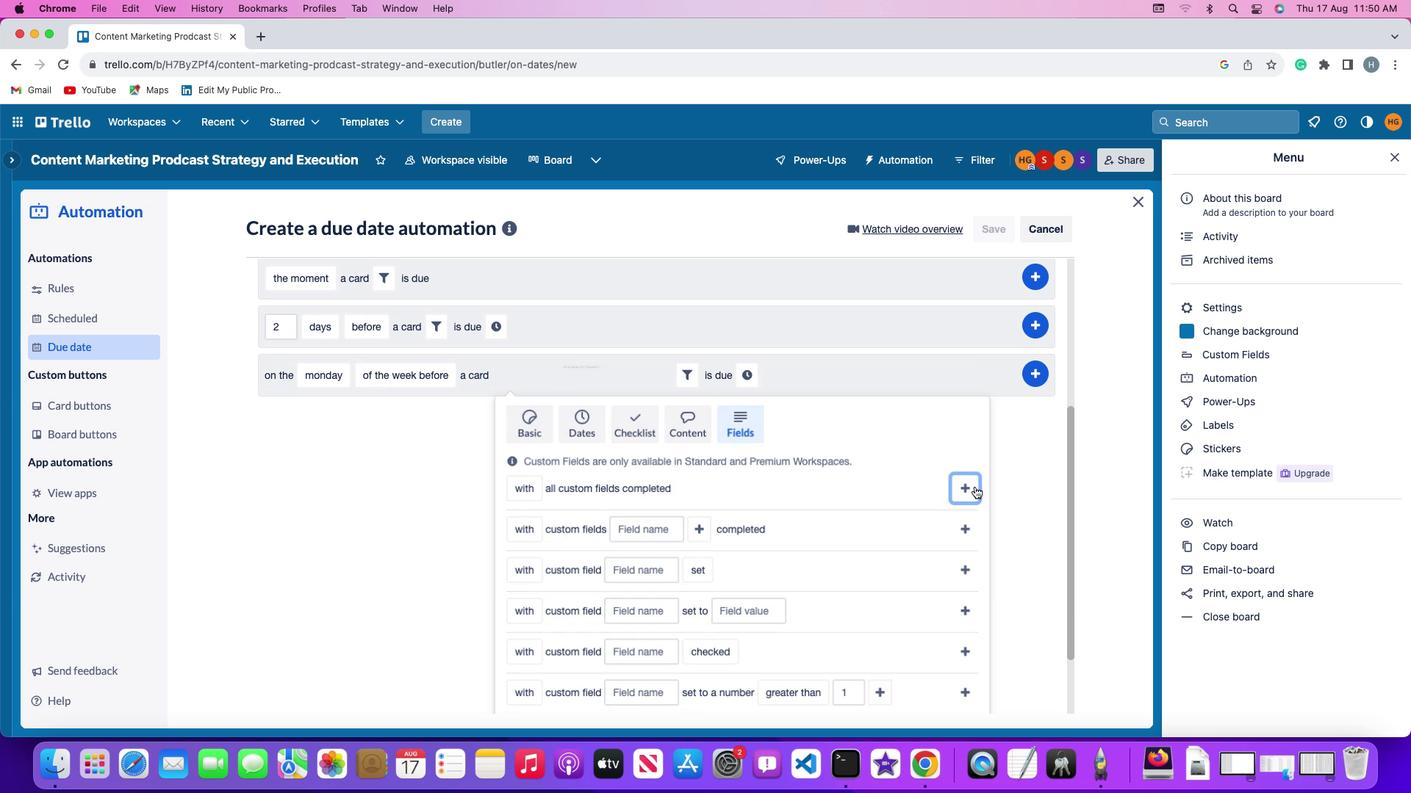
Action: Mouse moved to (755, 601)
Screenshot: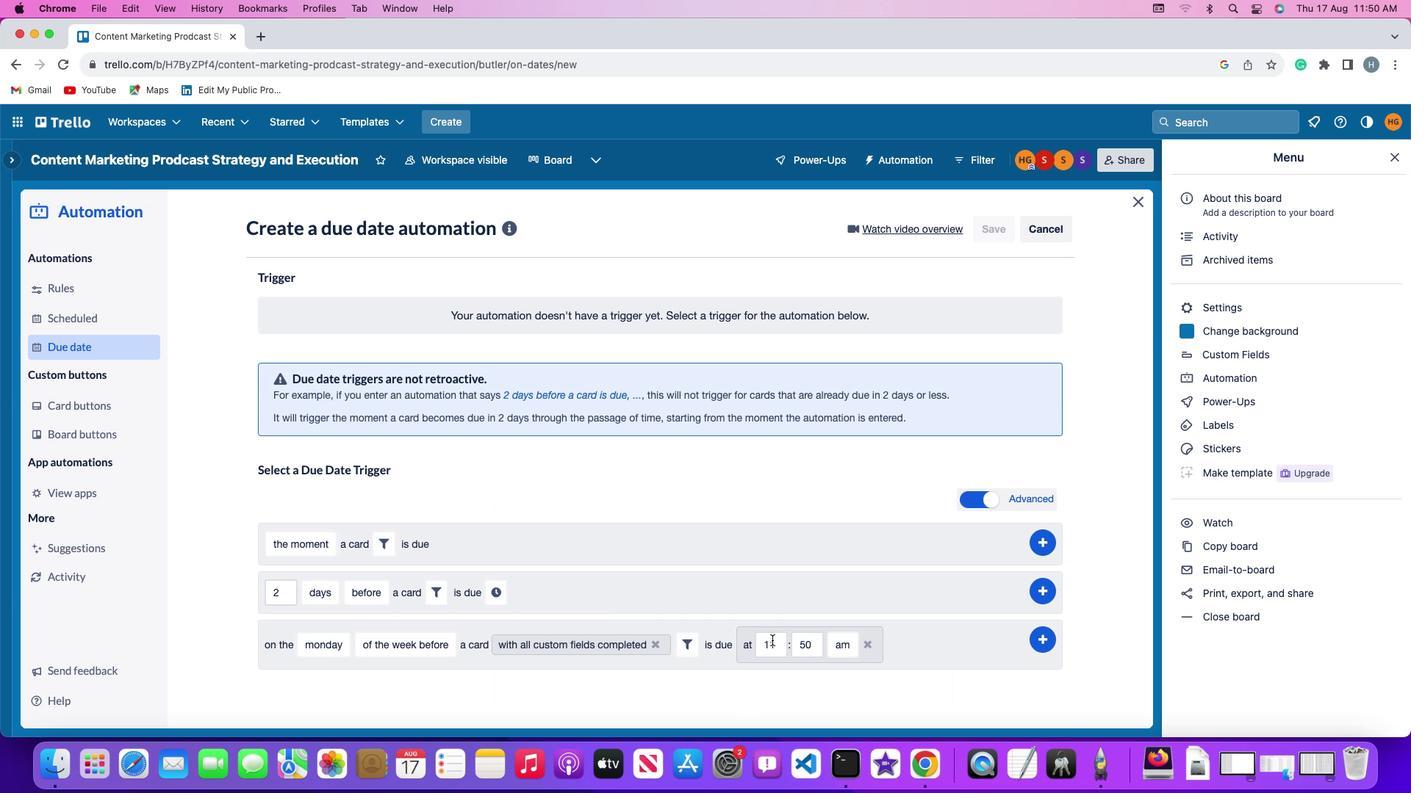 
Action: Mouse pressed left at (755, 601)
Screenshot: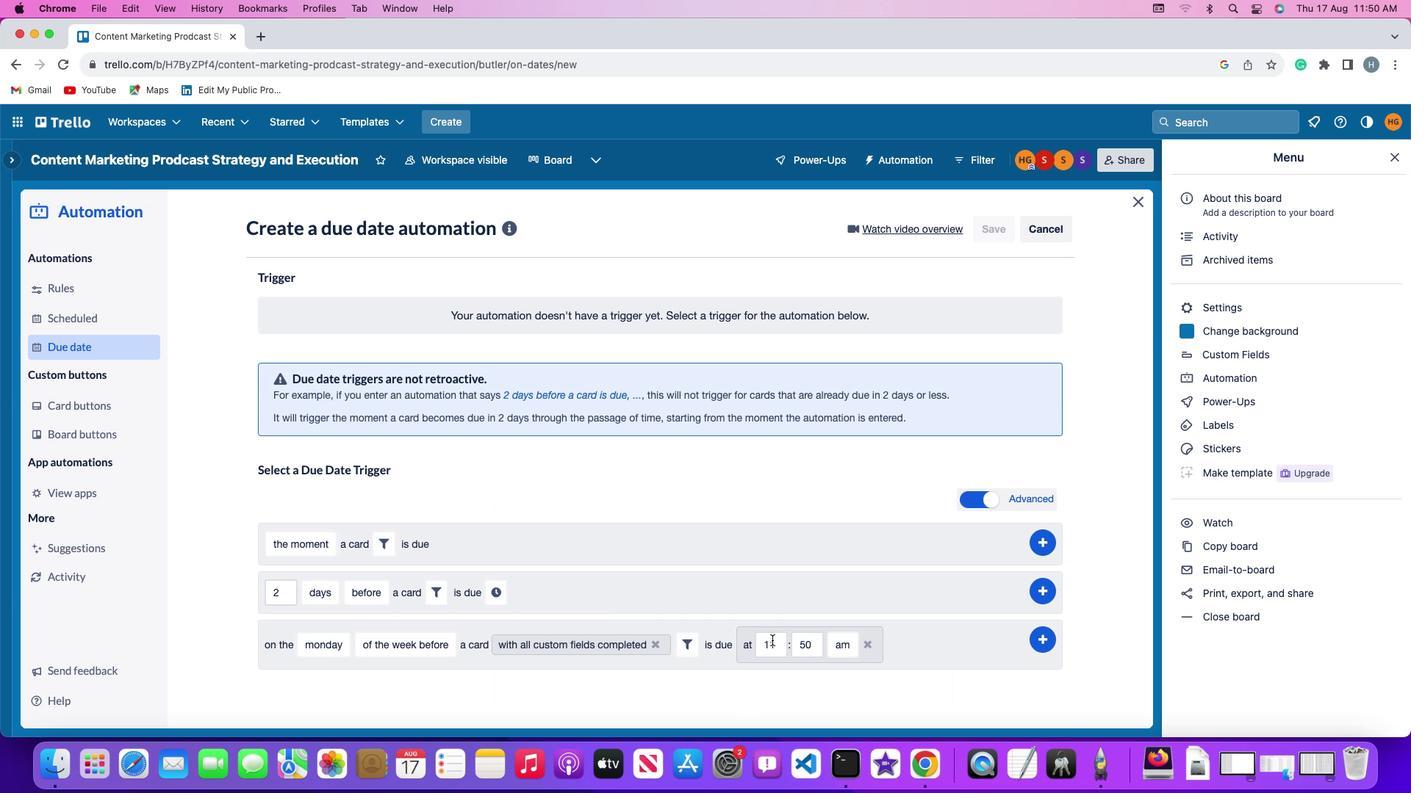 
Action: Mouse moved to (792, 605)
Screenshot: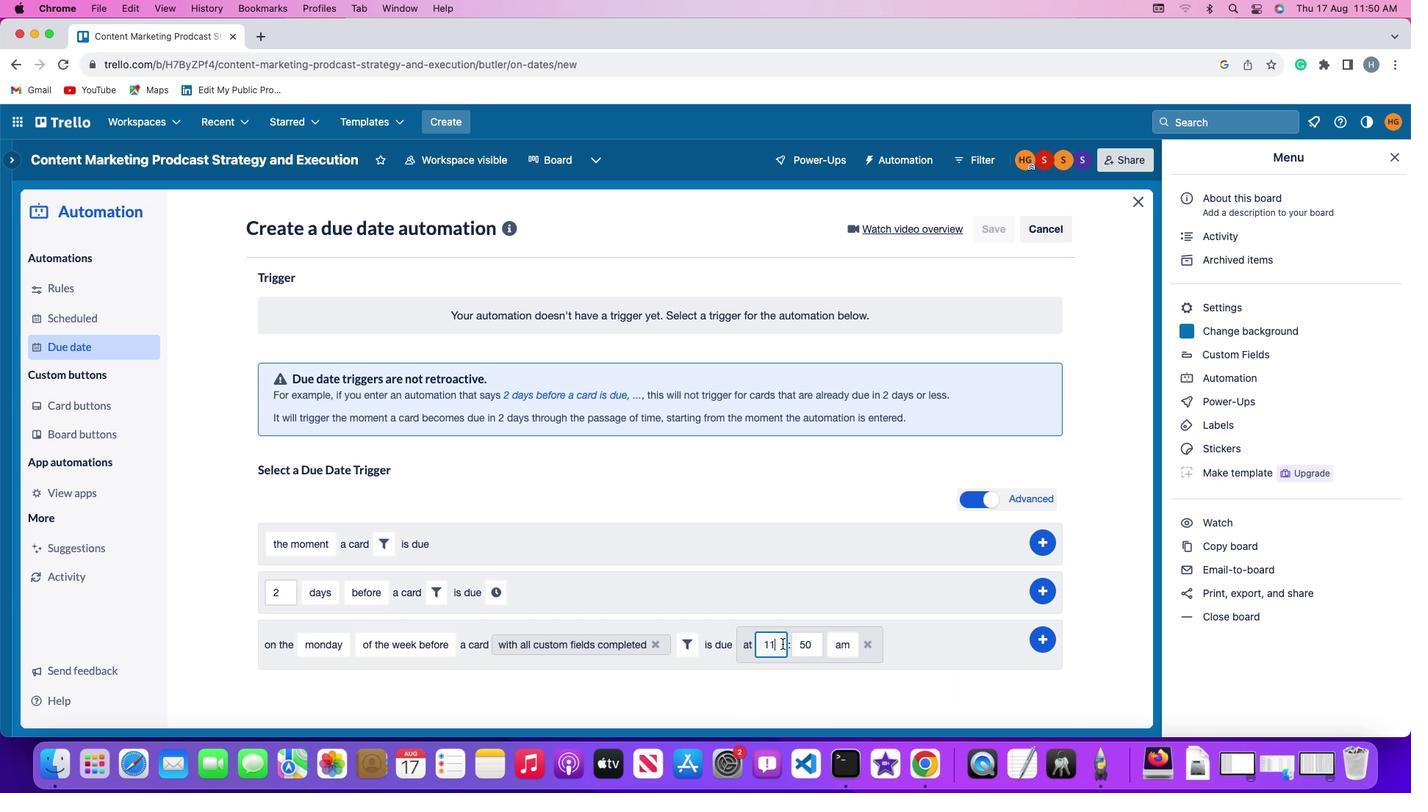 
Action: Mouse pressed left at (792, 605)
Screenshot: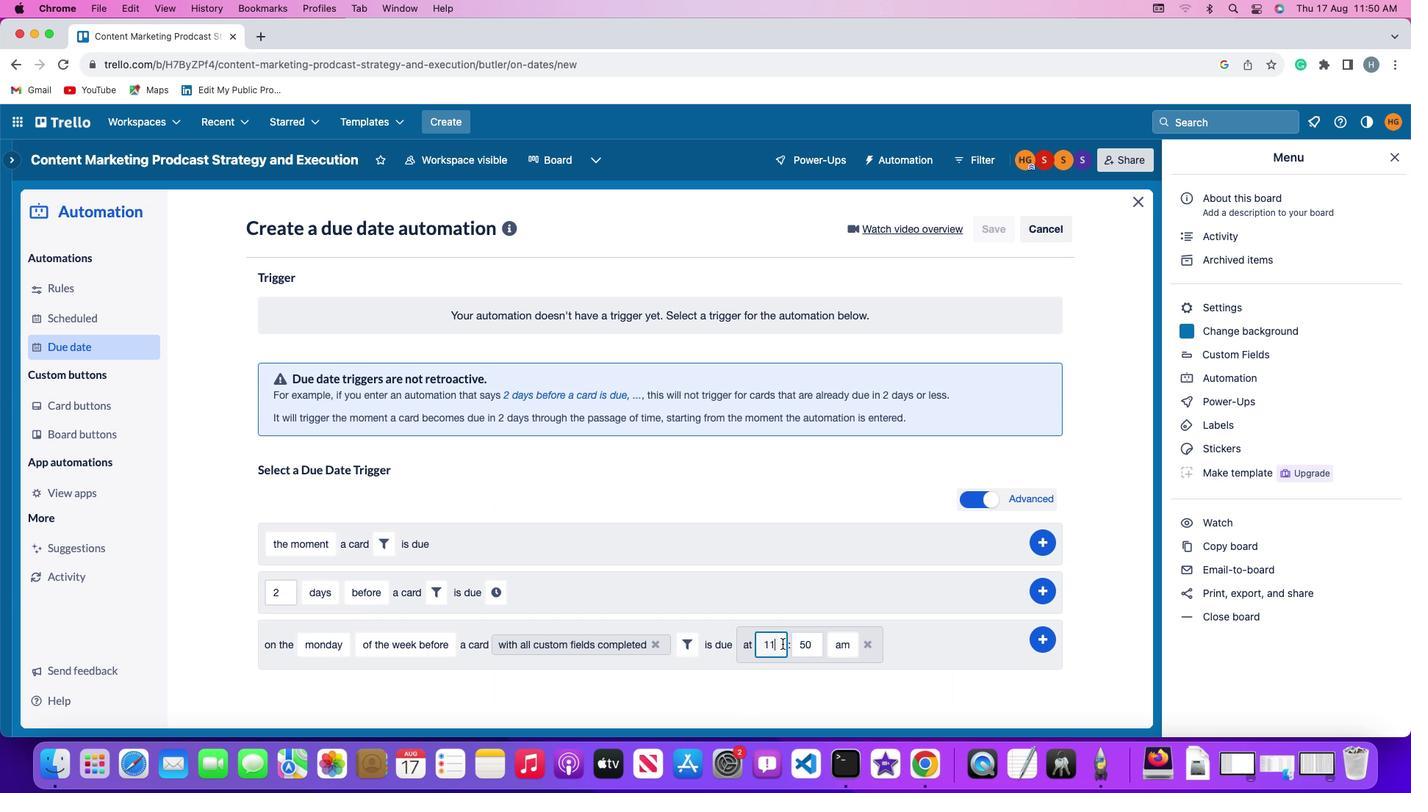 
Action: Mouse moved to (792, 605)
Screenshot: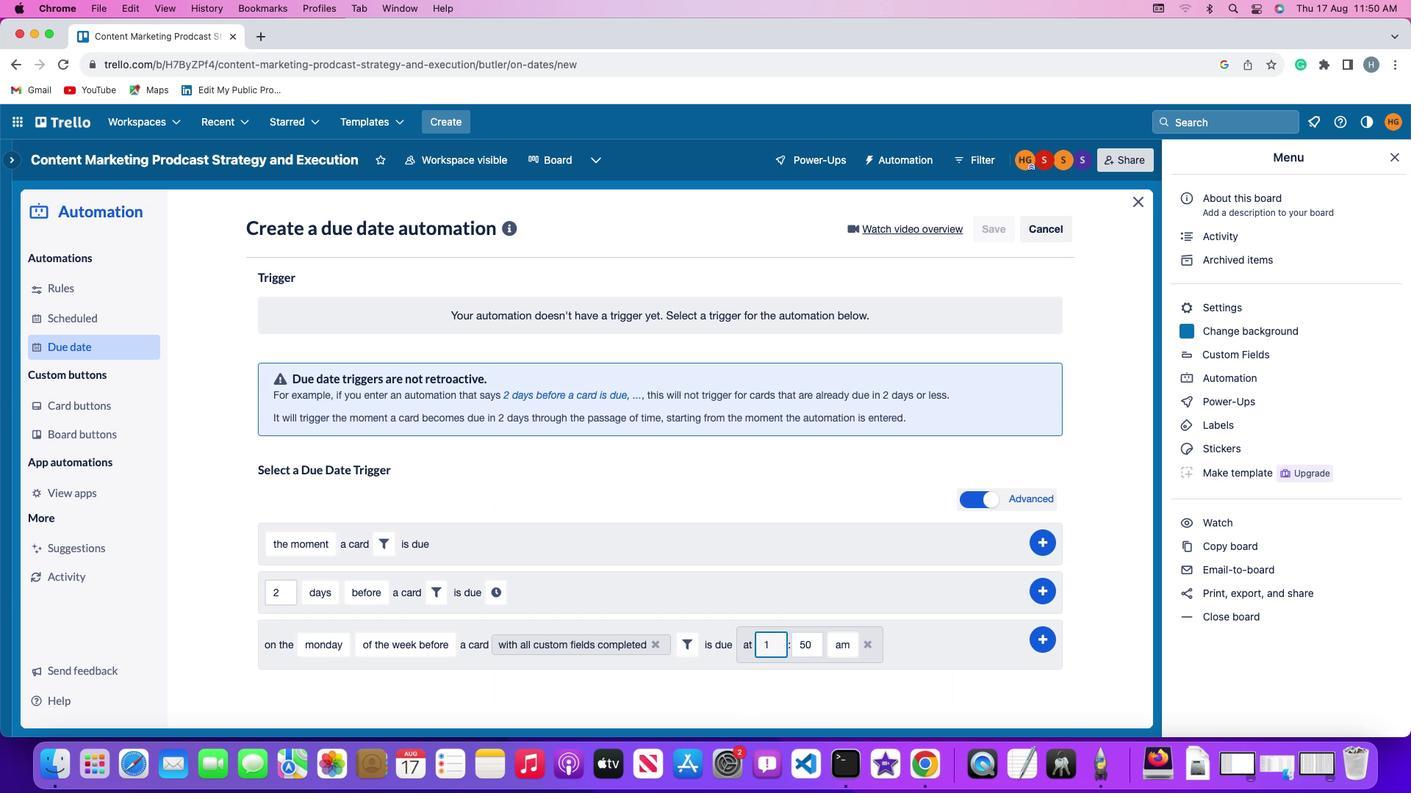 
Action: Key pressed Key.backspace'1'
Screenshot: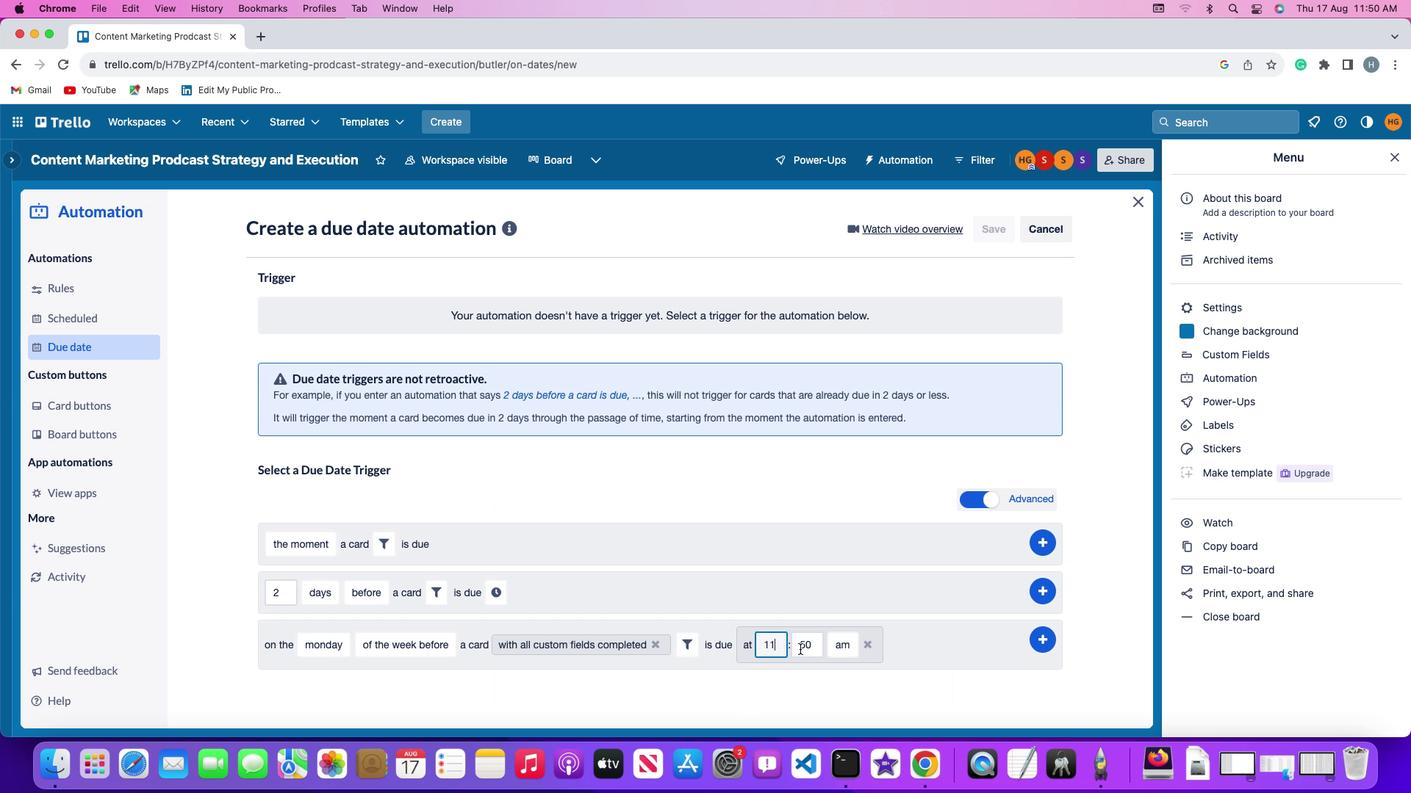 
Action: Mouse moved to (824, 603)
Screenshot: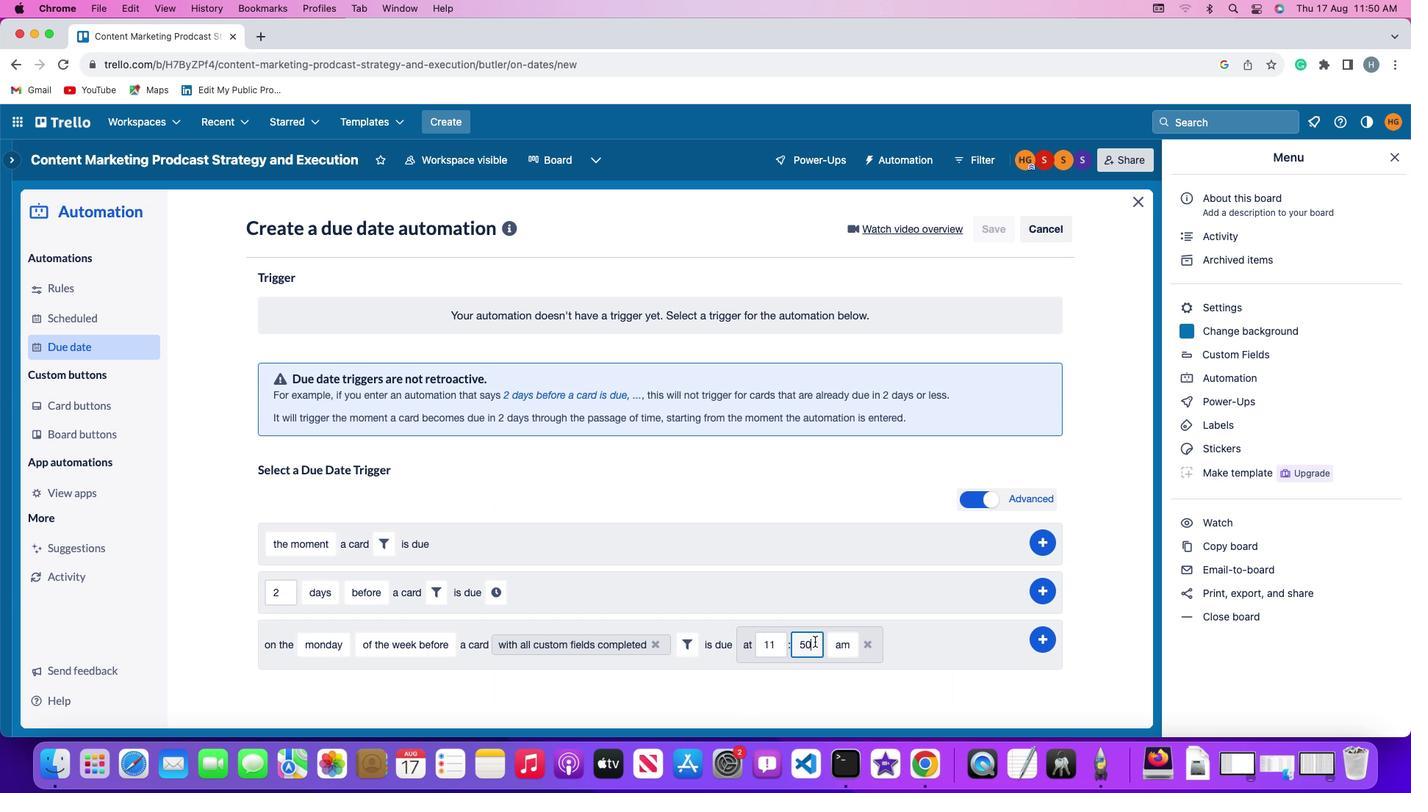 
Action: Mouse pressed left at (824, 603)
Screenshot: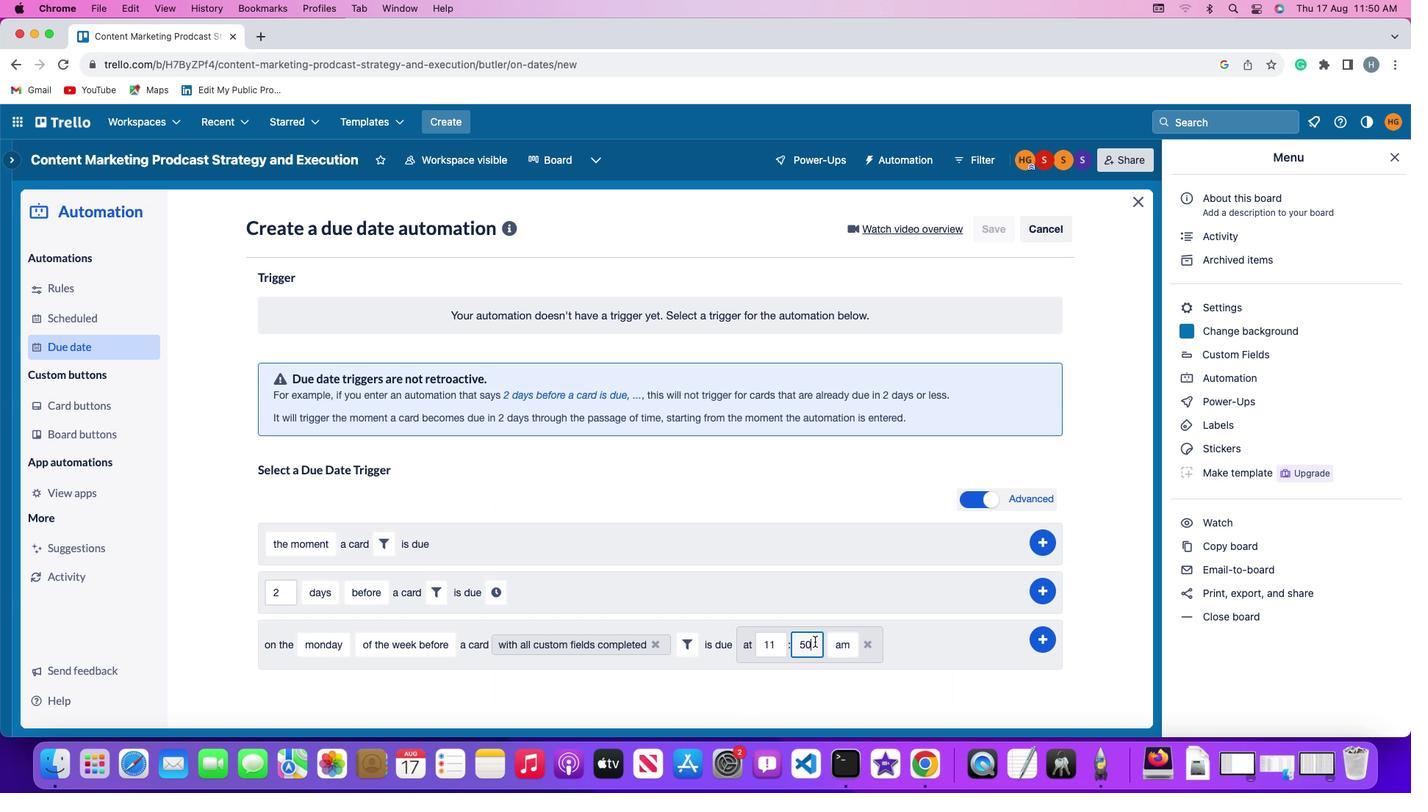 
Action: Mouse moved to (824, 603)
Screenshot: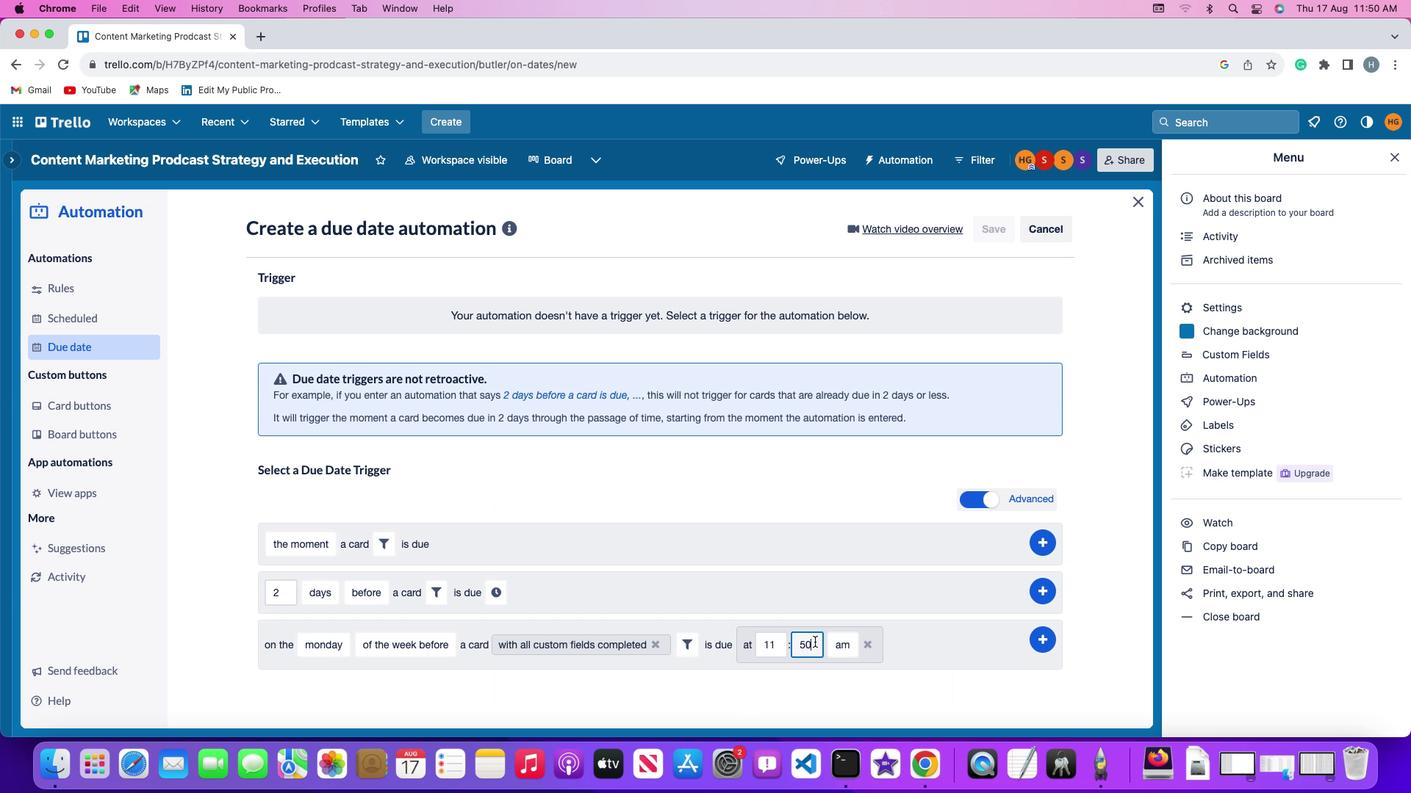 
Action: Key pressed Key.backspace
Screenshot: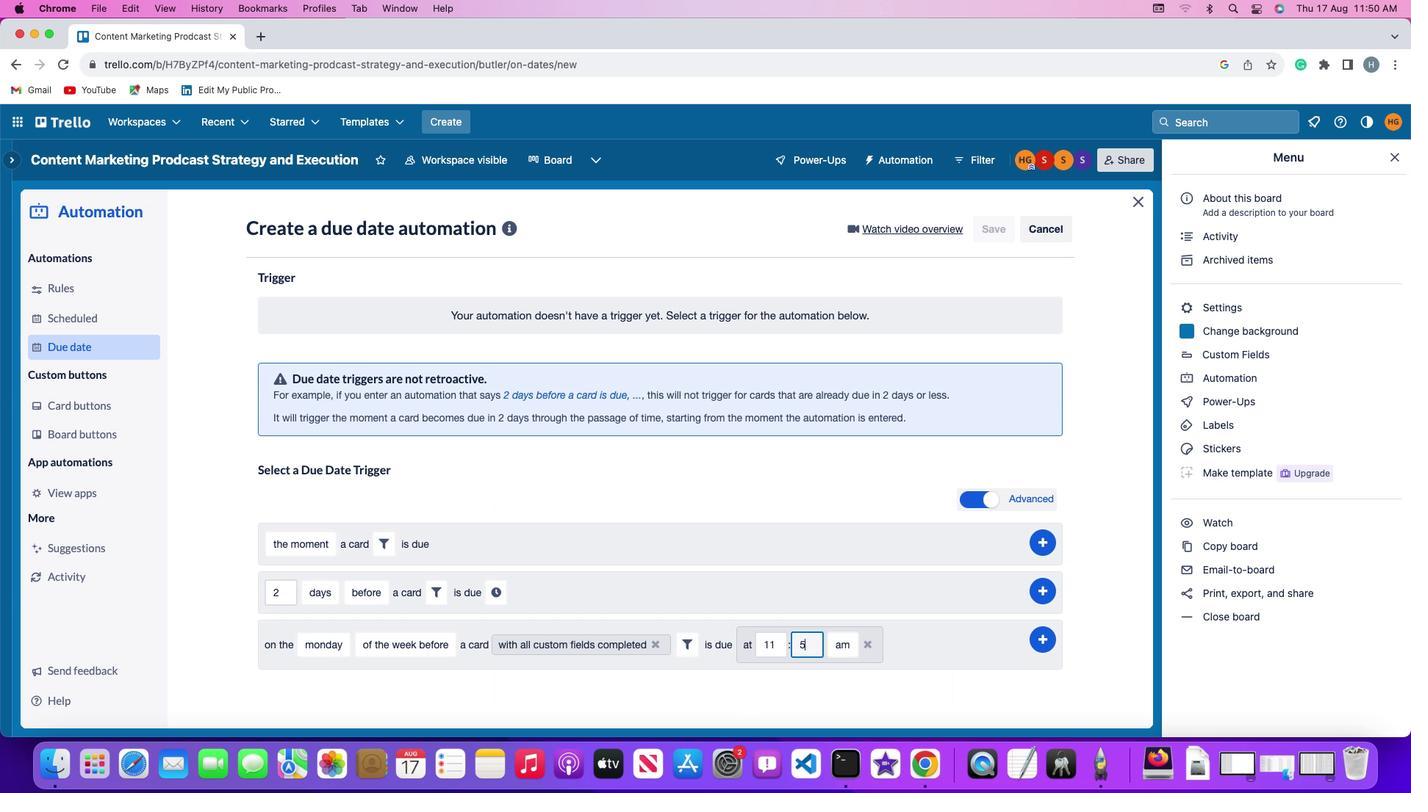 
Action: Mouse moved to (824, 603)
Screenshot: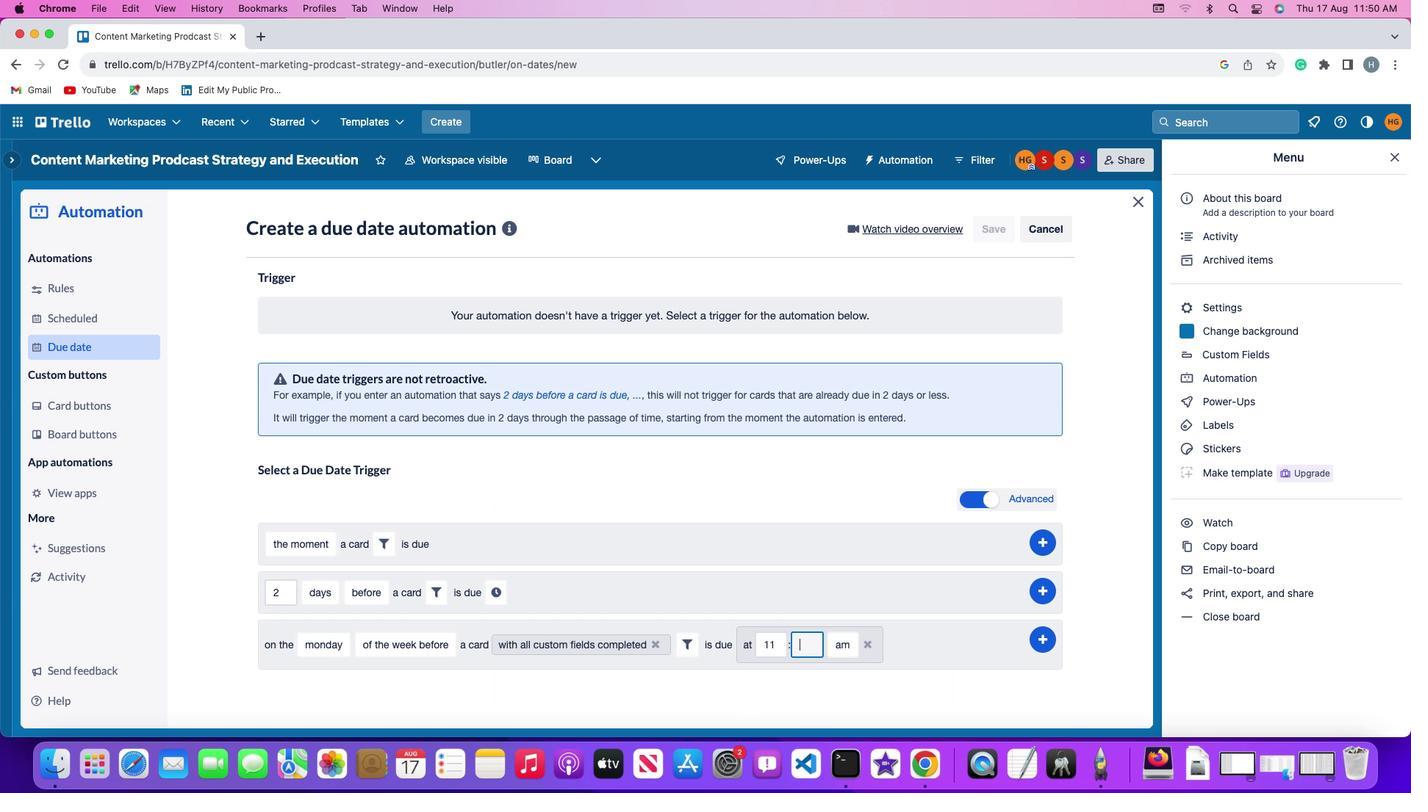 
Action: Key pressed Key.backspace'0''0'
Screenshot: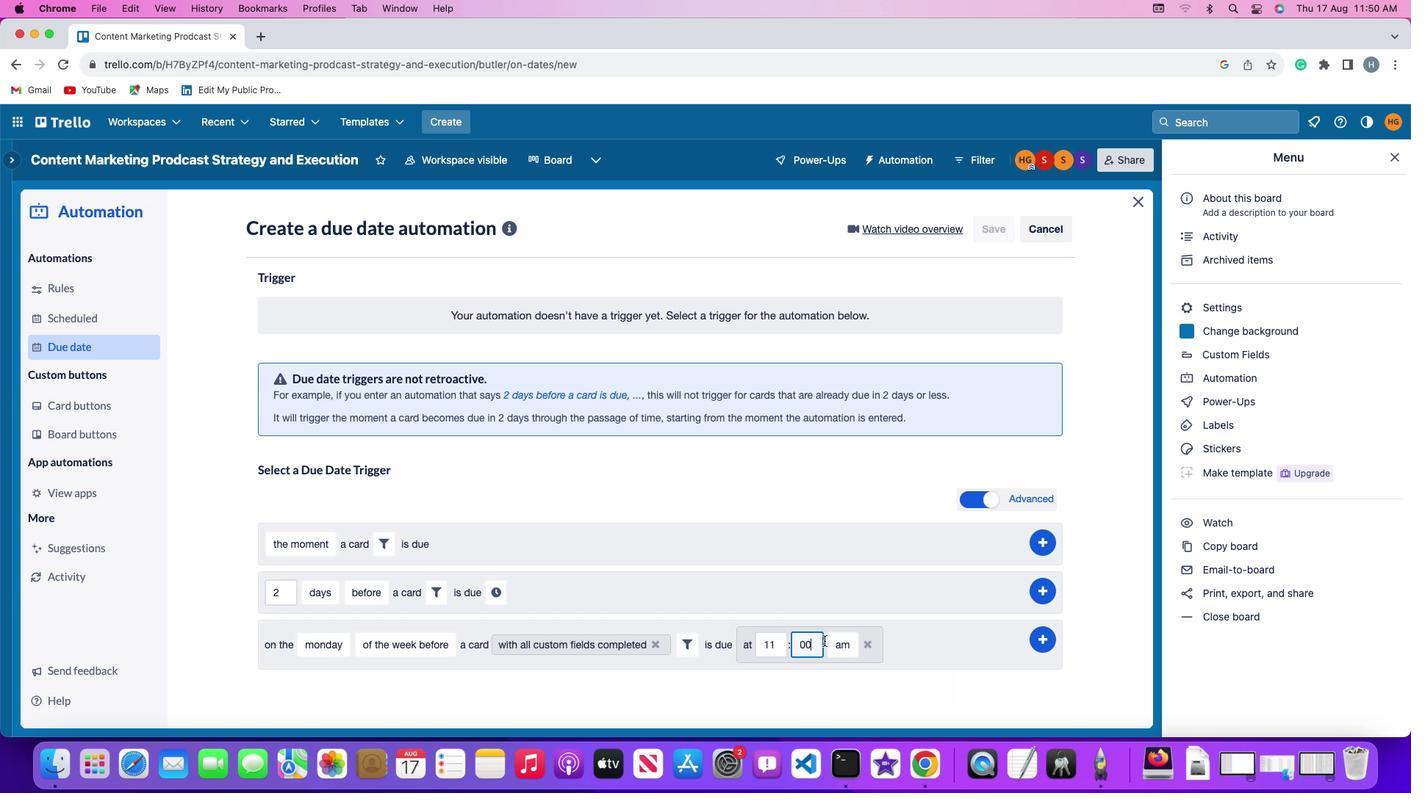 
Action: Mouse moved to (851, 600)
Screenshot: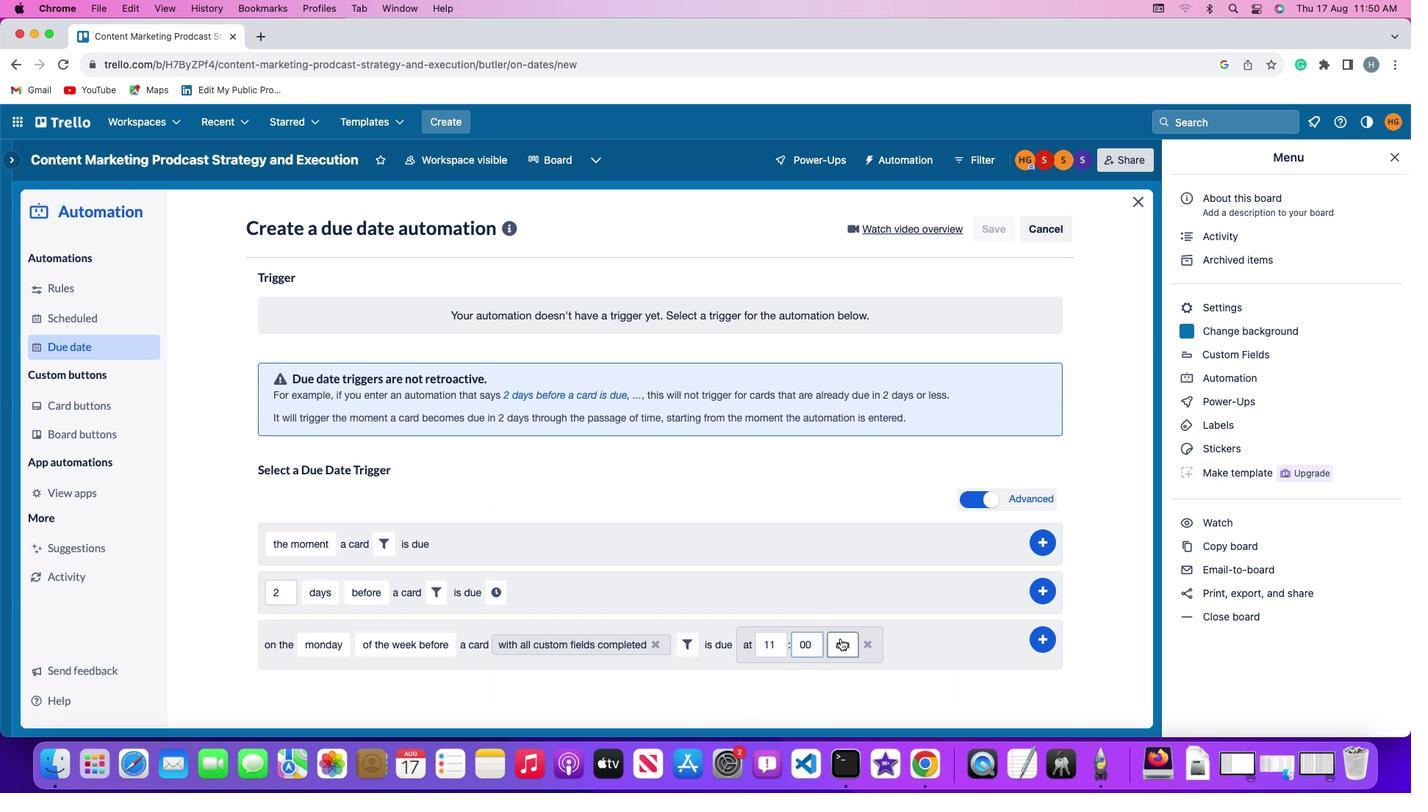 
Action: Mouse pressed left at (851, 600)
Screenshot: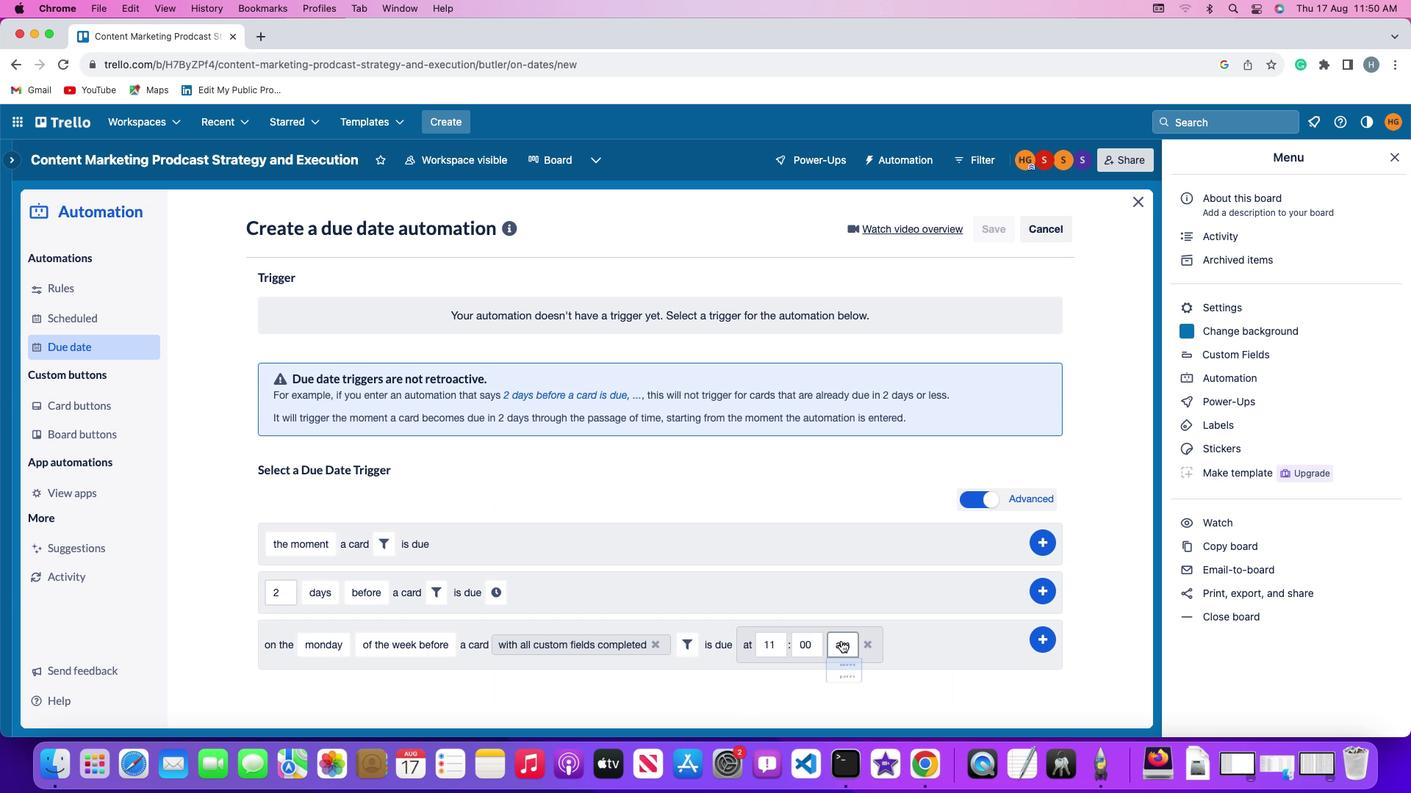 
Action: Mouse moved to (855, 620)
Screenshot: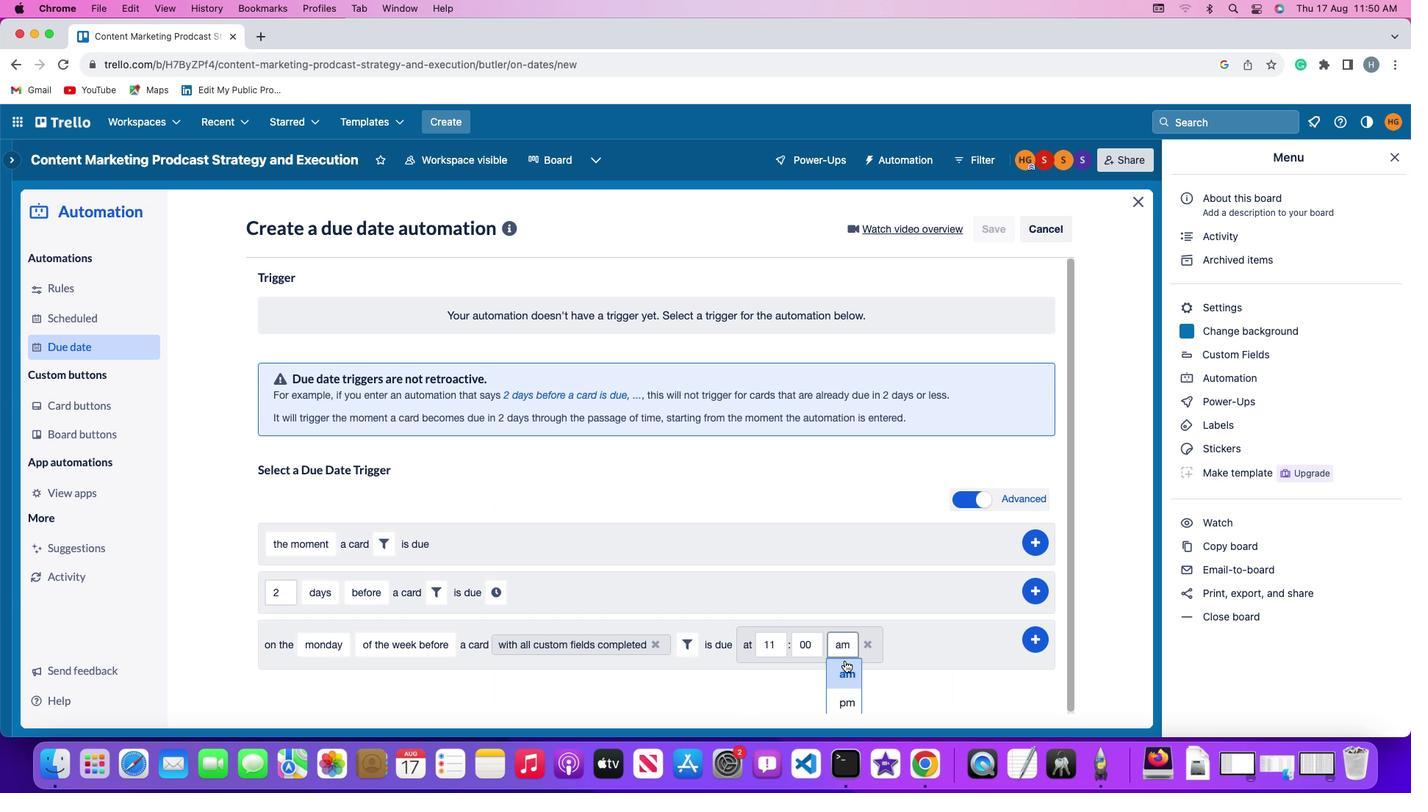
Action: Mouse pressed left at (855, 620)
Screenshot: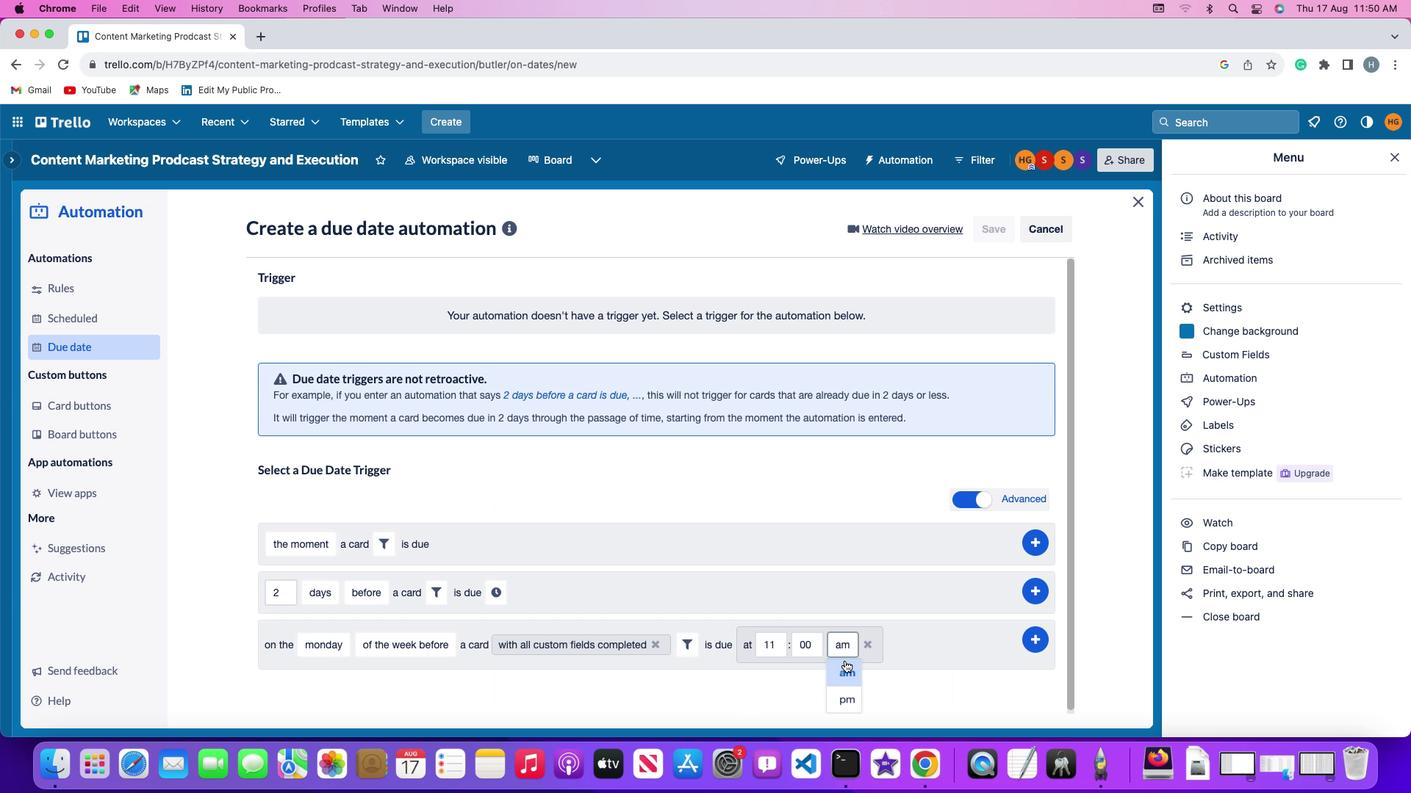 
Action: Mouse moved to (1057, 601)
Screenshot: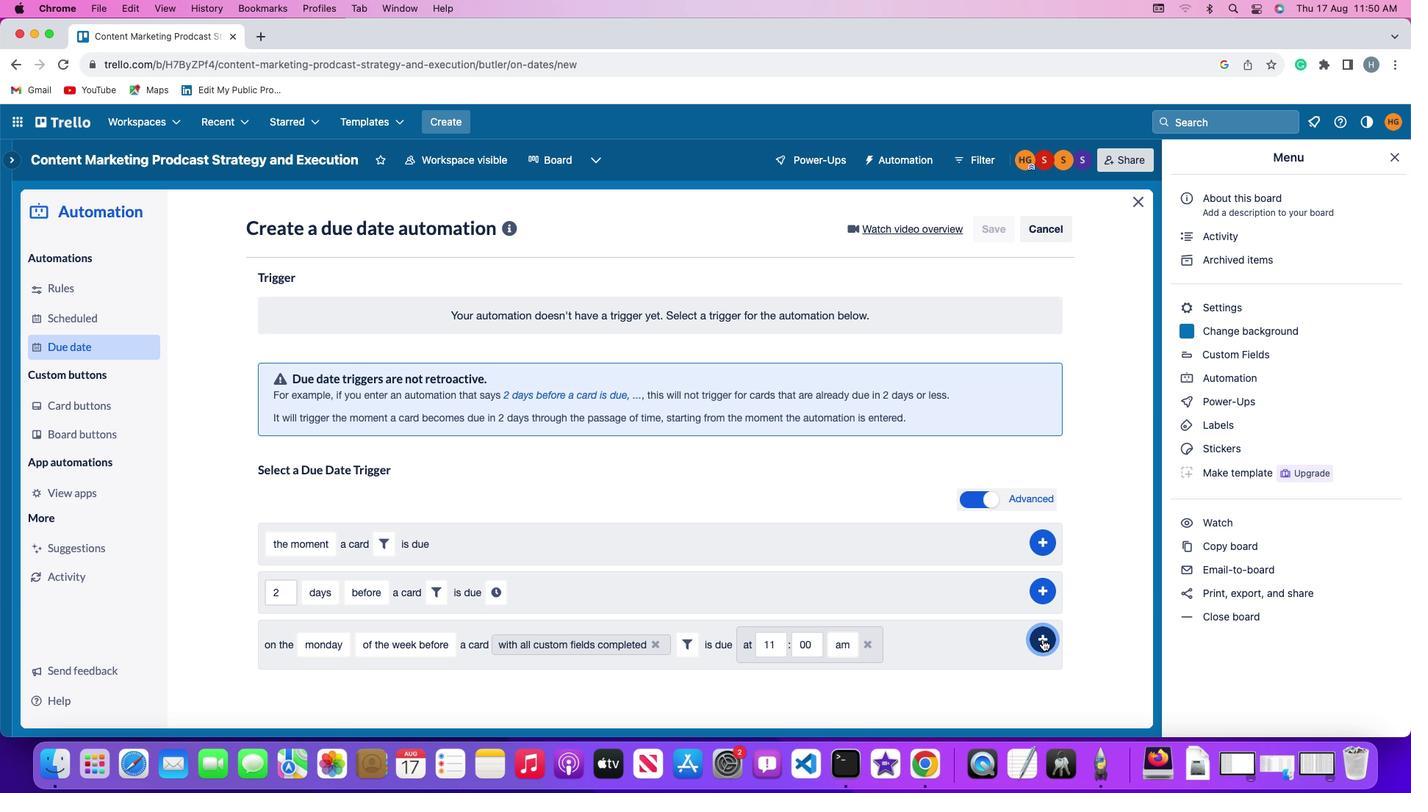 
Action: Mouse pressed left at (1057, 601)
Screenshot: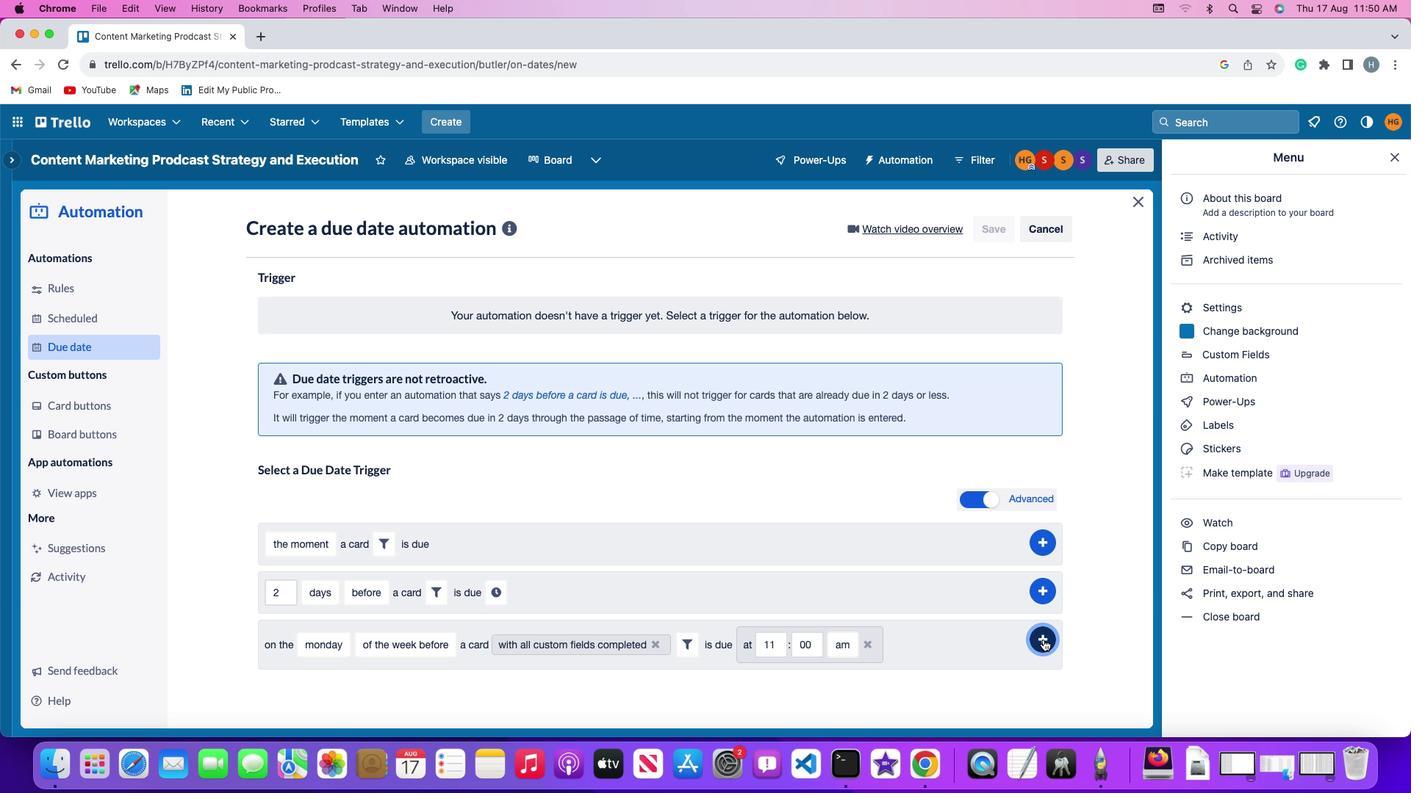 
Action: Mouse moved to (1131, 516)
Screenshot: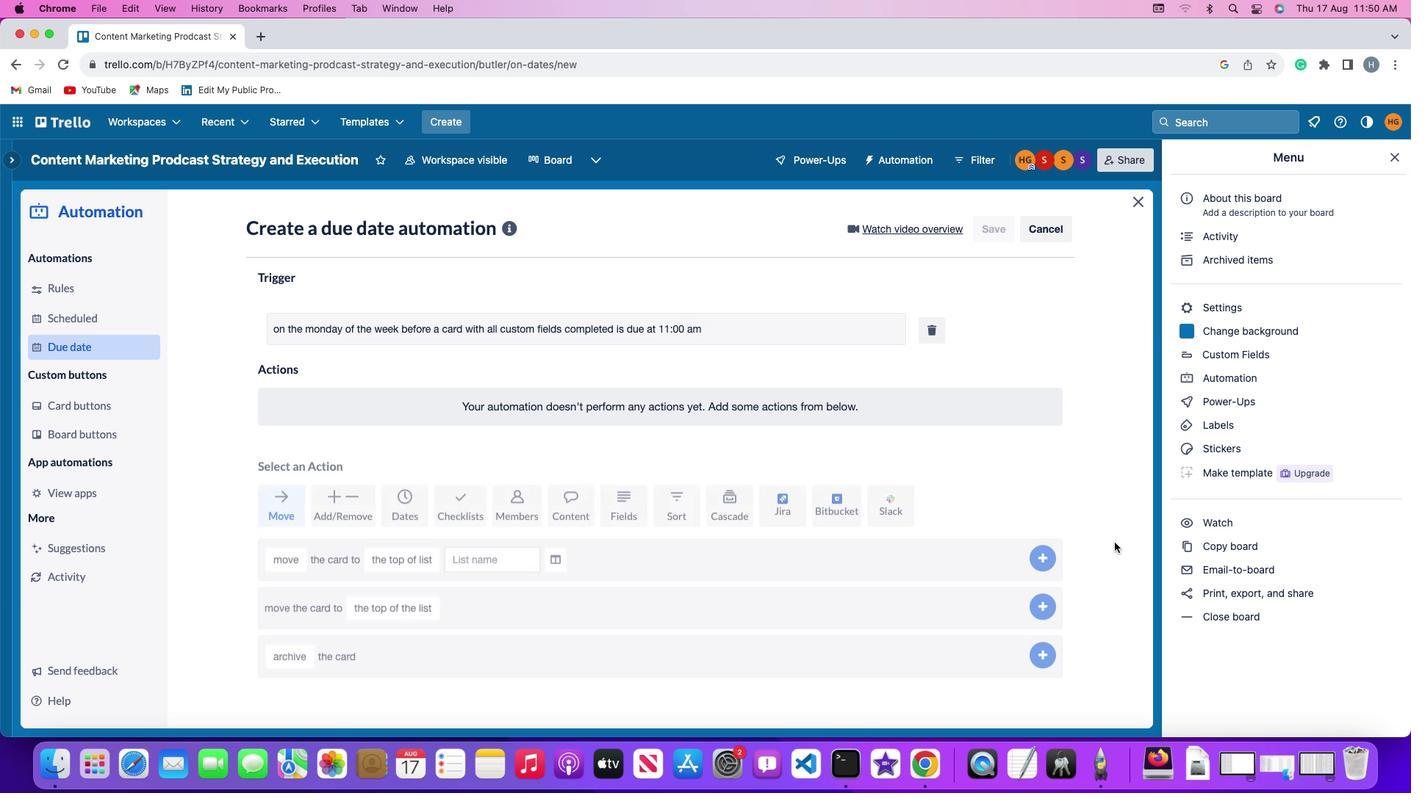 
